 Task: Open Card Employee Grievance Review in Board Brand Identity Guidelines Best Practices to Workspace Accounting Software and add a team member Softage.1@softage.net, a label Orange, a checklist Customer Loyalty, an attachment from your computer, a color Orange and finally, add a card description 'Conduct team training session on active listening' and a comment 'Given the potential impact of this task on our company bottom line, let us ensure that we approach it with a focus on efficiency and cost-effectiveness.'. Add a start date 'Jan 01, 1900' with a due date 'Jan 08, 1900'
Action: Mouse moved to (89, 287)
Screenshot: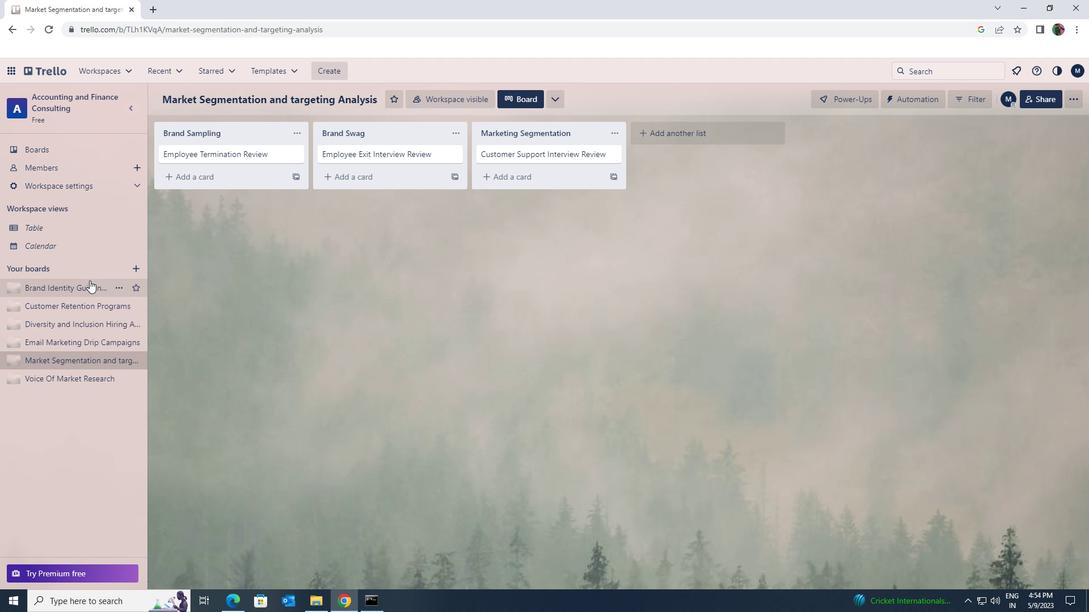 
Action: Mouse pressed left at (89, 287)
Screenshot: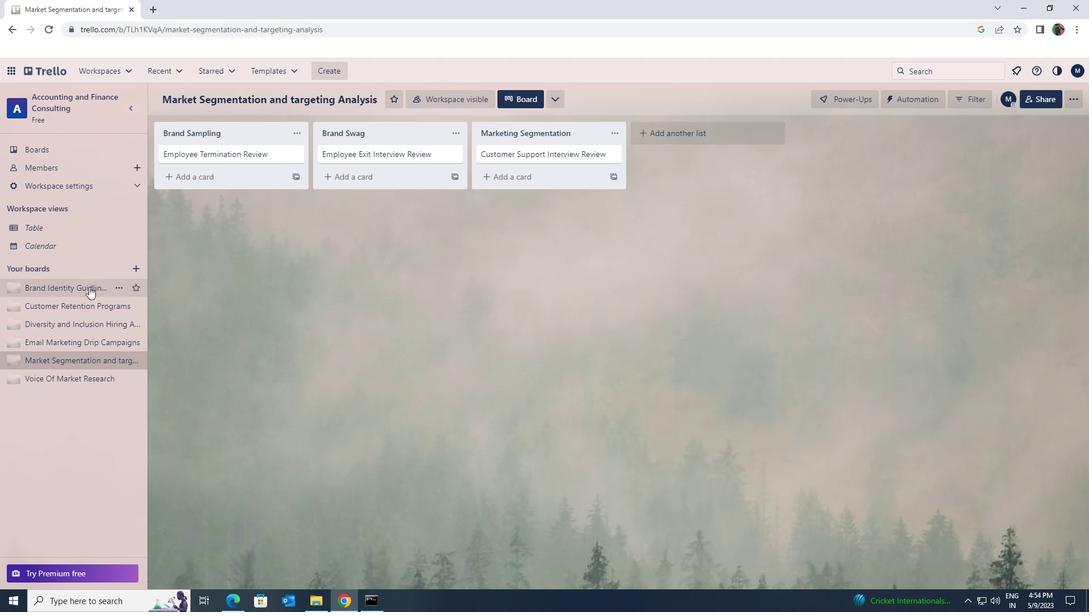 
Action: Mouse moved to (215, 152)
Screenshot: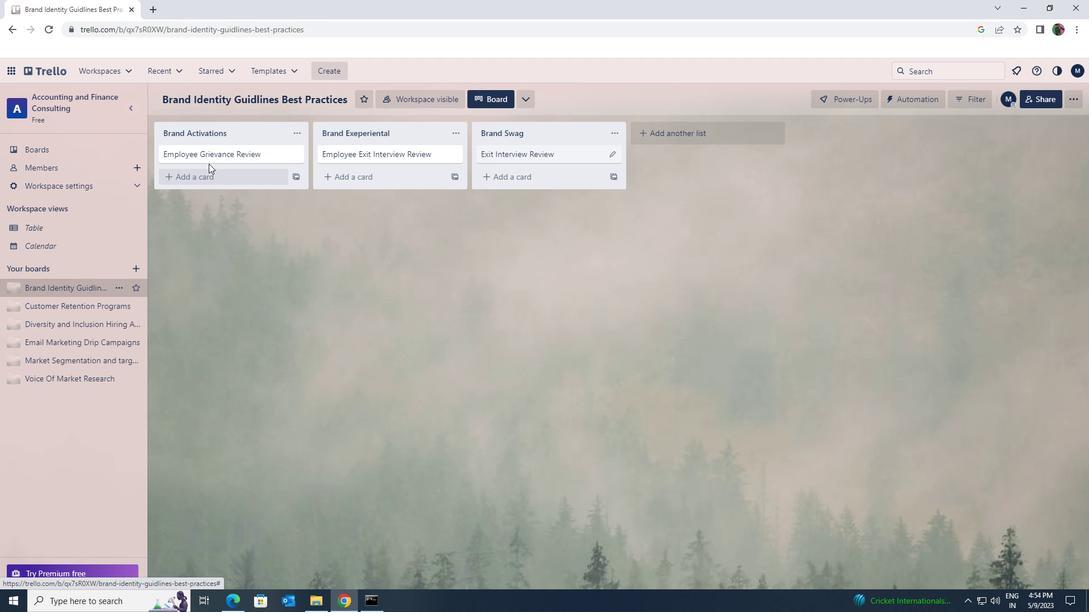 
Action: Mouse pressed left at (215, 152)
Screenshot: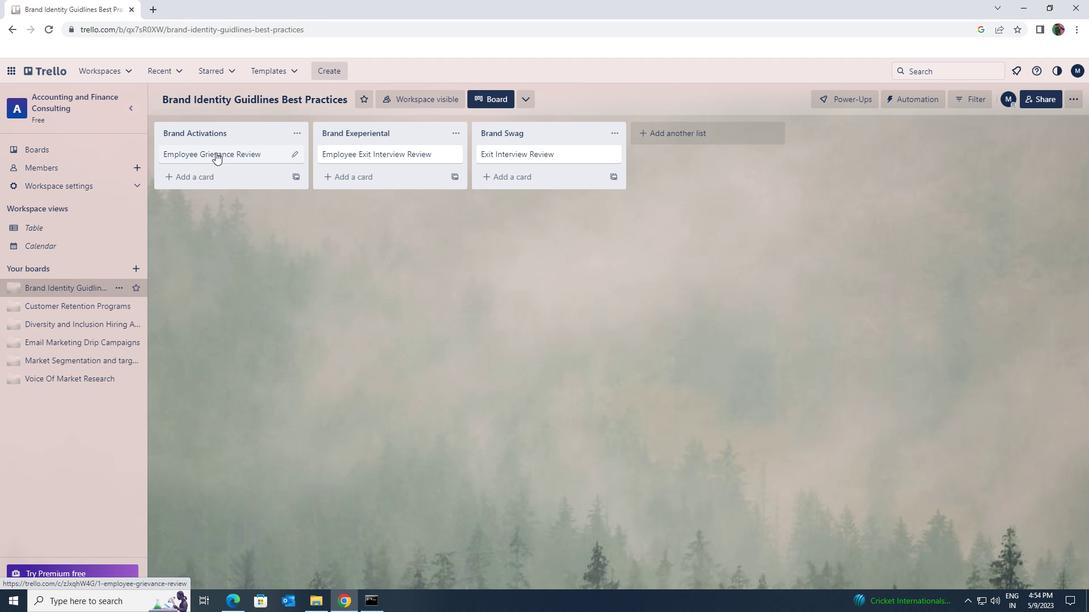 
Action: Mouse moved to (658, 163)
Screenshot: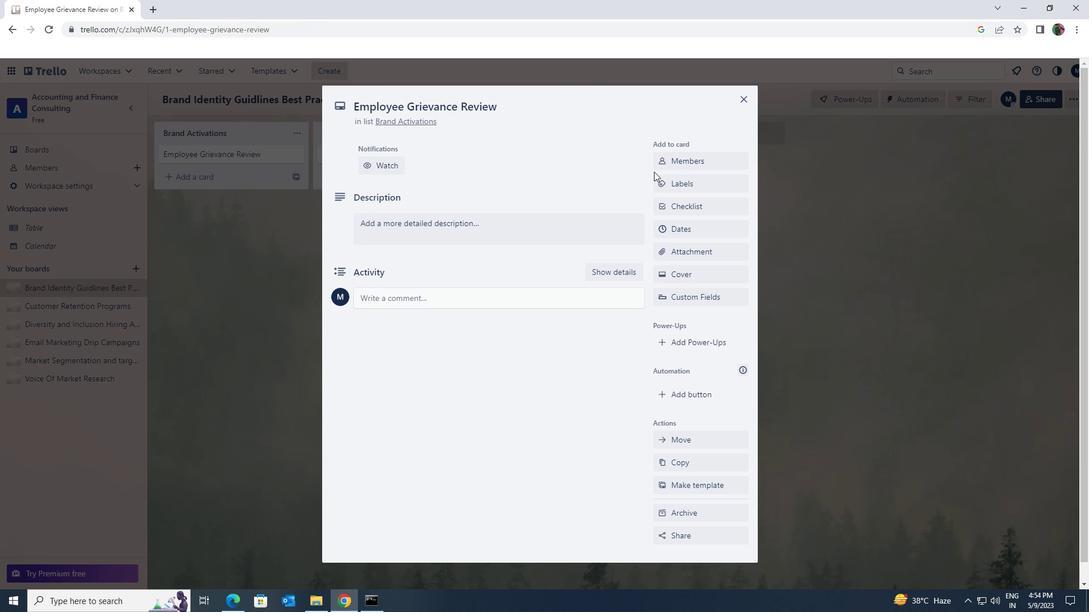 
Action: Mouse pressed left at (658, 163)
Screenshot: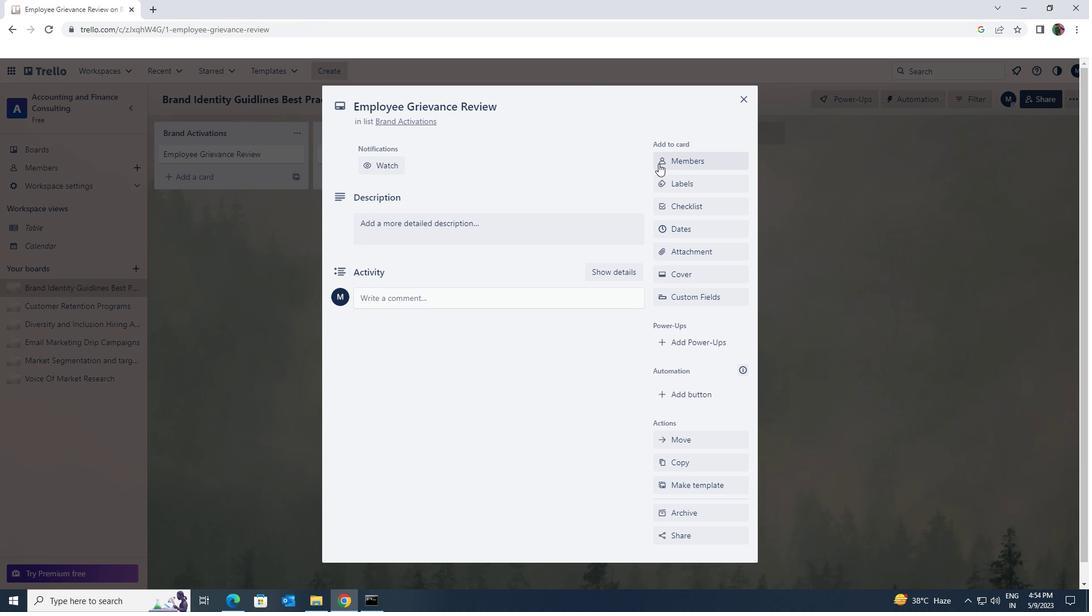 
Action: Mouse moved to (695, 216)
Screenshot: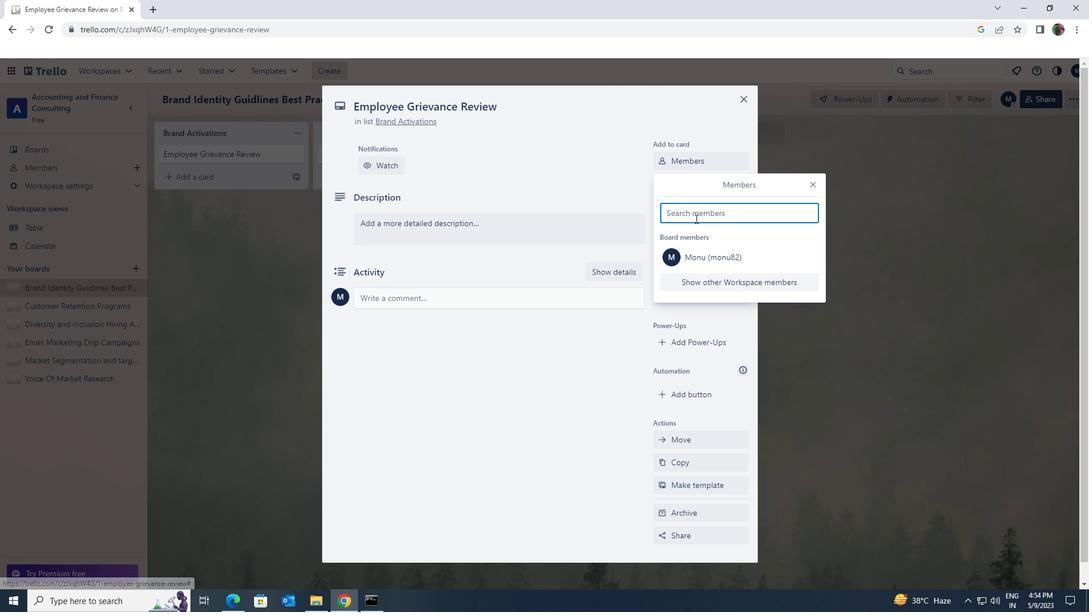 
Action: Mouse pressed left at (695, 216)
Screenshot: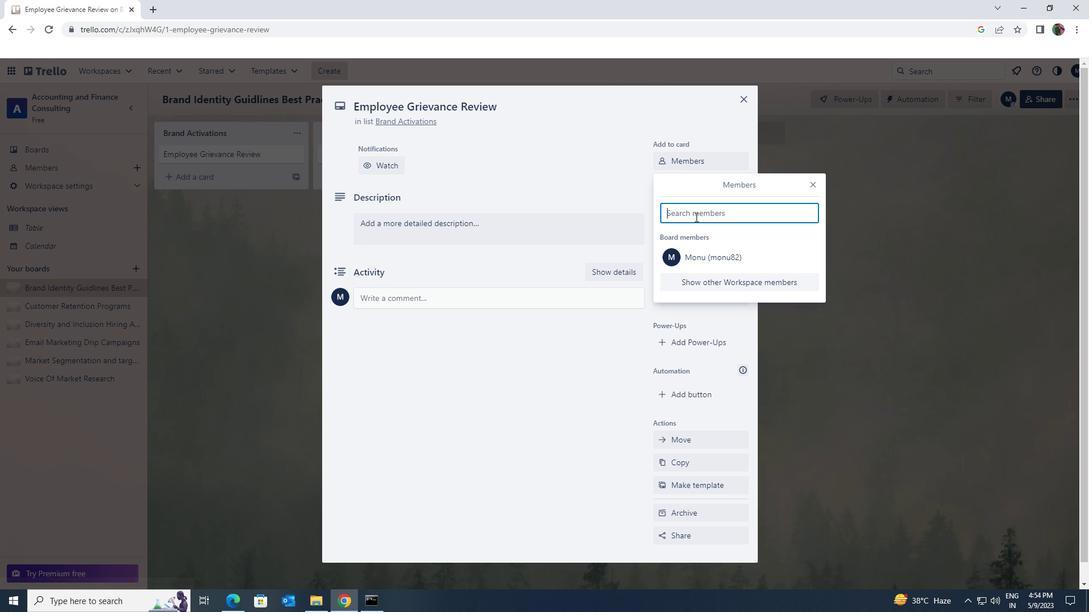 
Action: Key pressed <Key.shift>SOFTAGE.1<Key.shift>@<Key.shift>SOFTAGE.NET
Screenshot: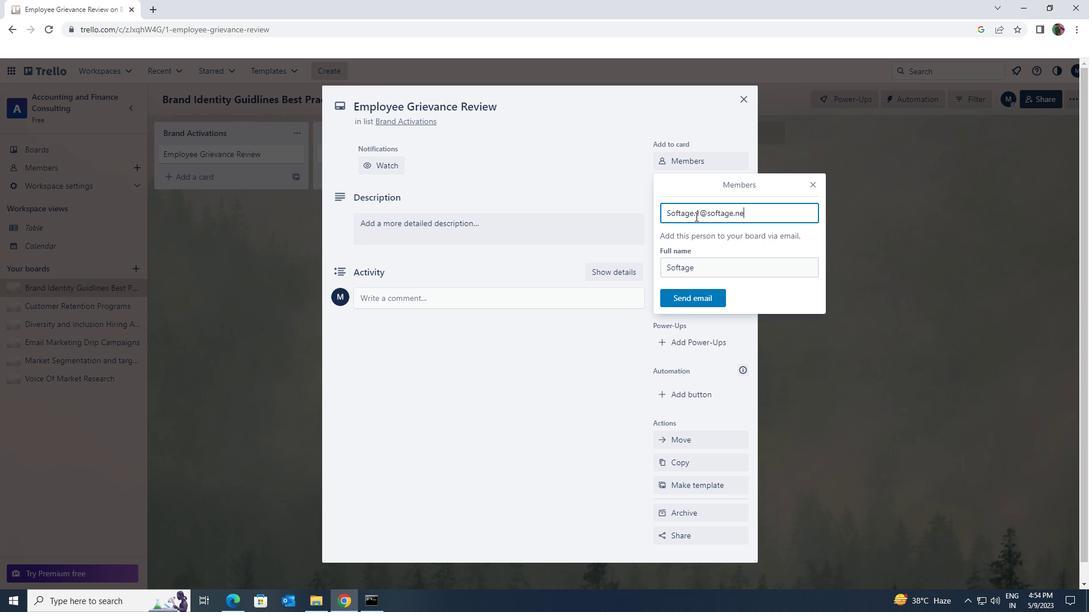 
Action: Mouse moved to (702, 298)
Screenshot: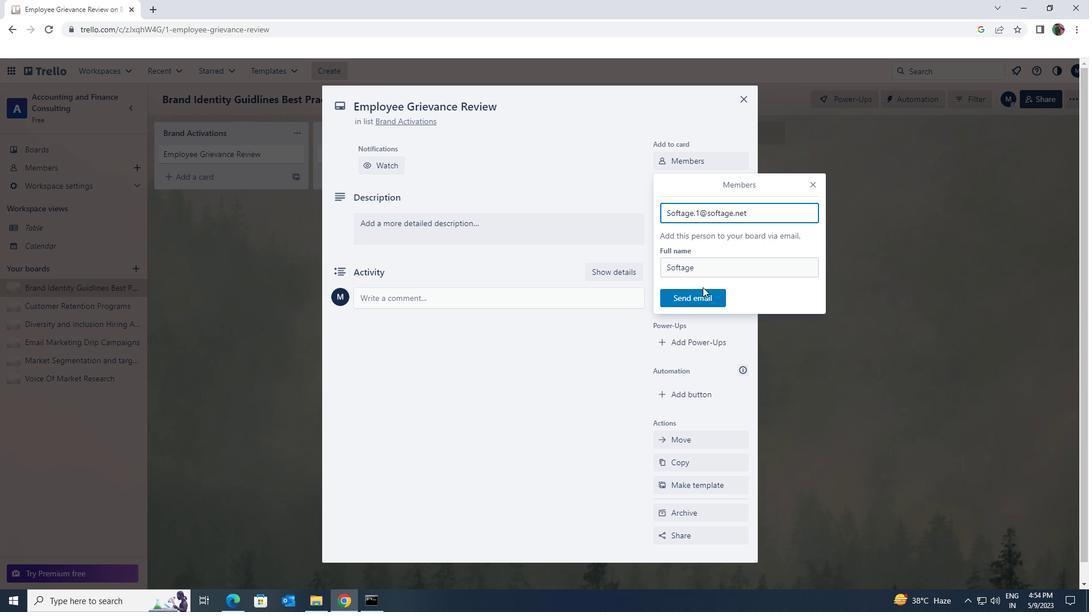 
Action: Mouse pressed left at (702, 298)
Screenshot: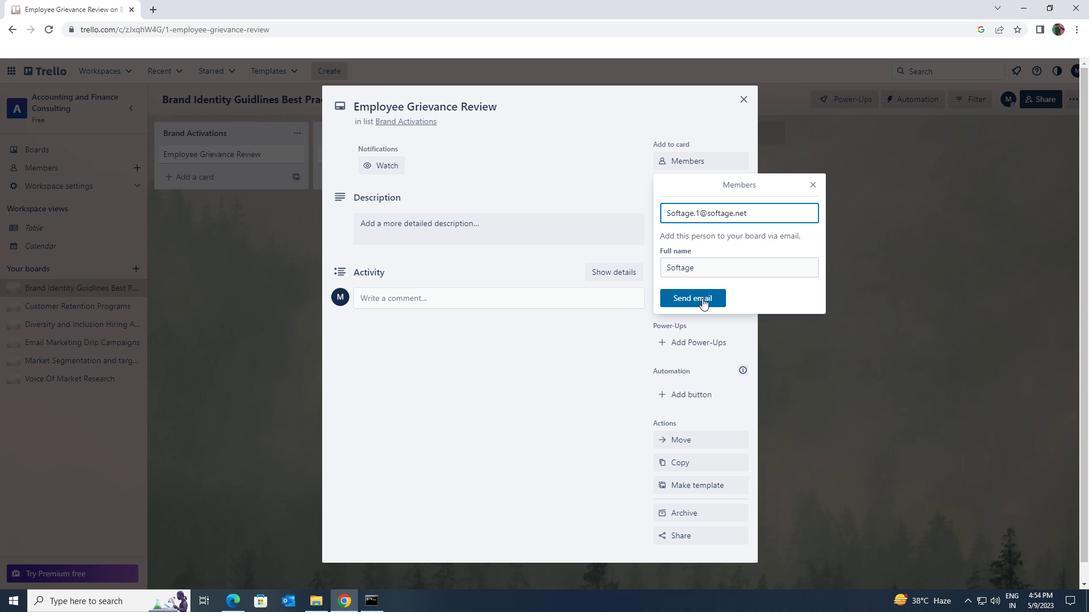 
Action: Mouse moved to (692, 225)
Screenshot: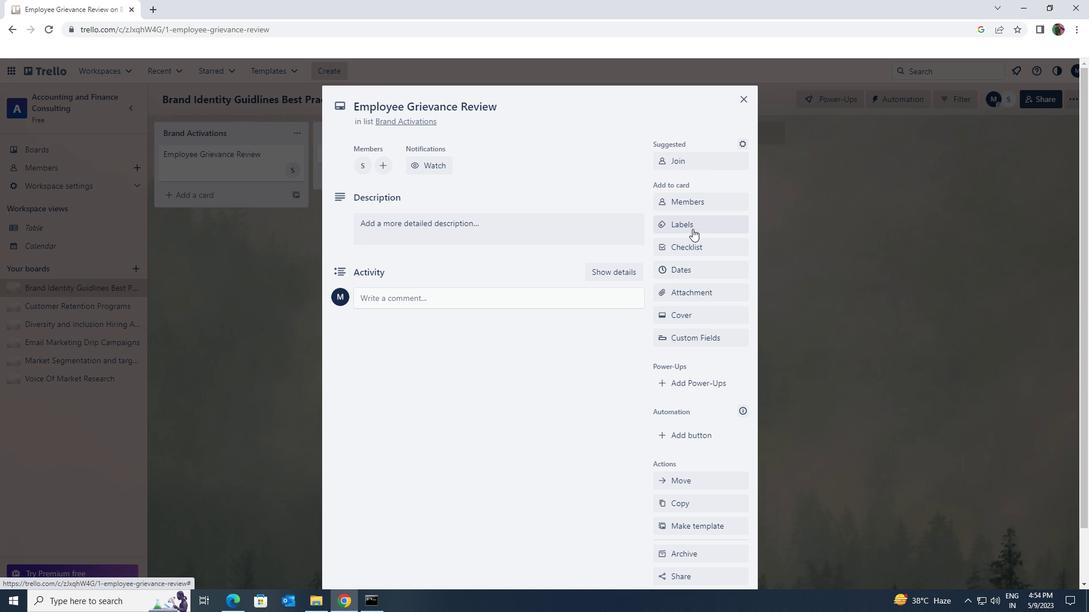 
Action: Mouse pressed left at (692, 225)
Screenshot: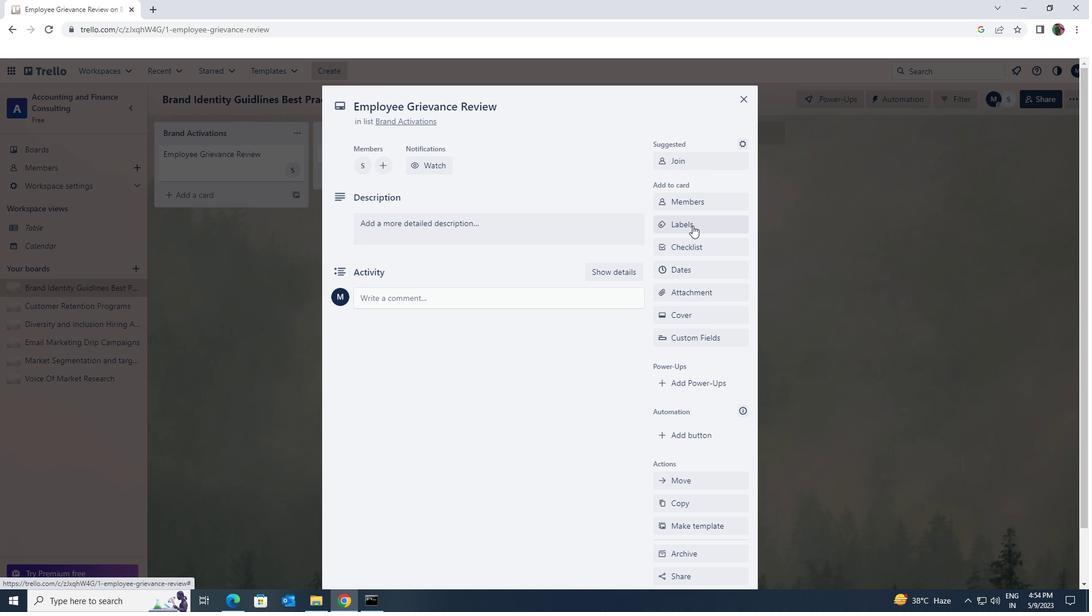 
Action: Mouse moved to (722, 444)
Screenshot: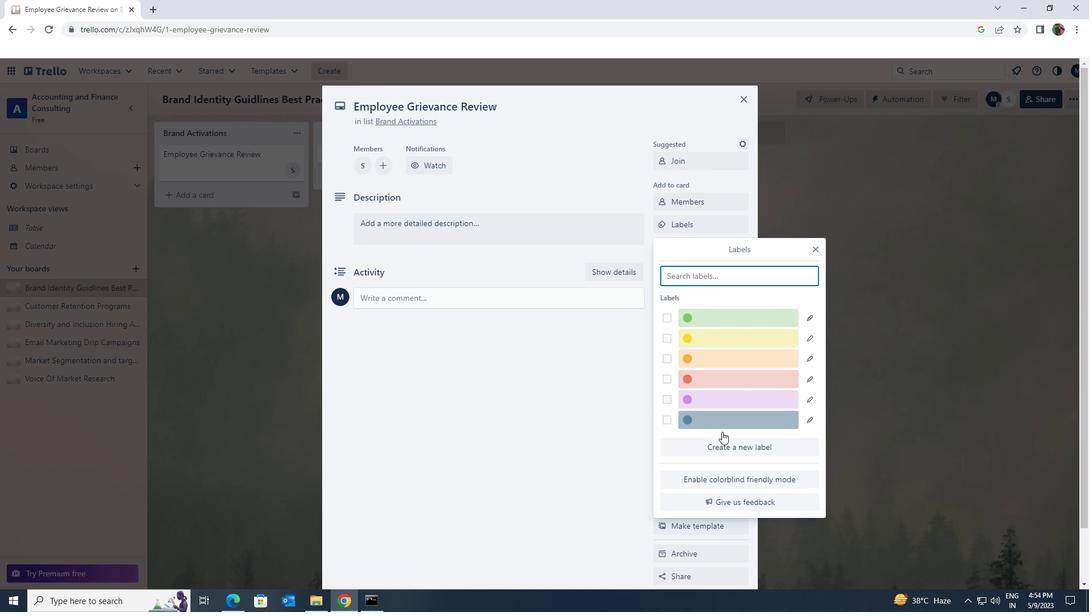 
Action: Mouse pressed left at (722, 444)
Screenshot: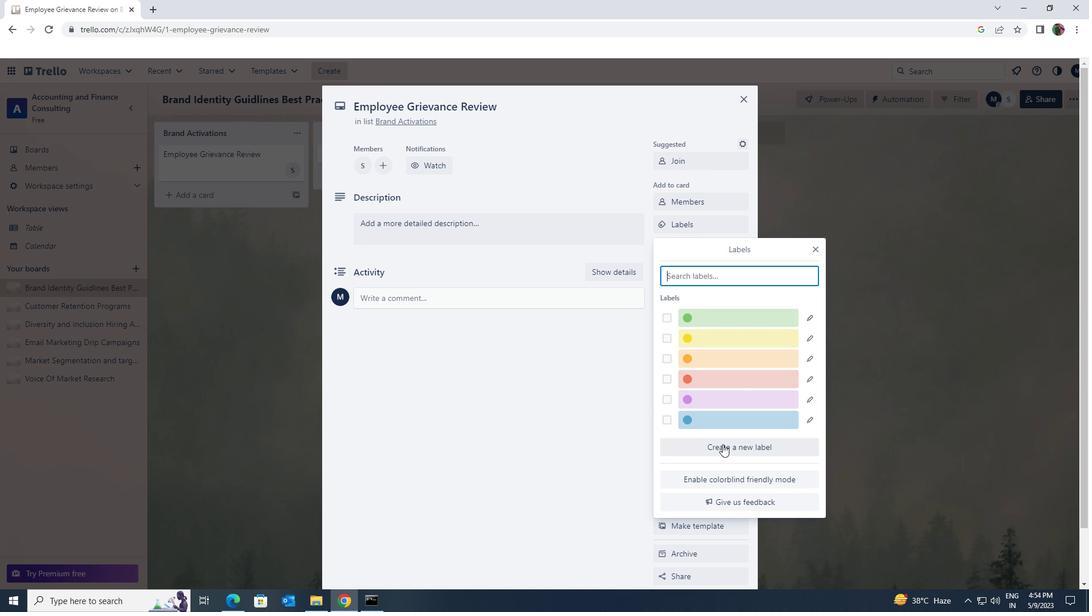 
Action: Mouse moved to (738, 413)
Screenshot: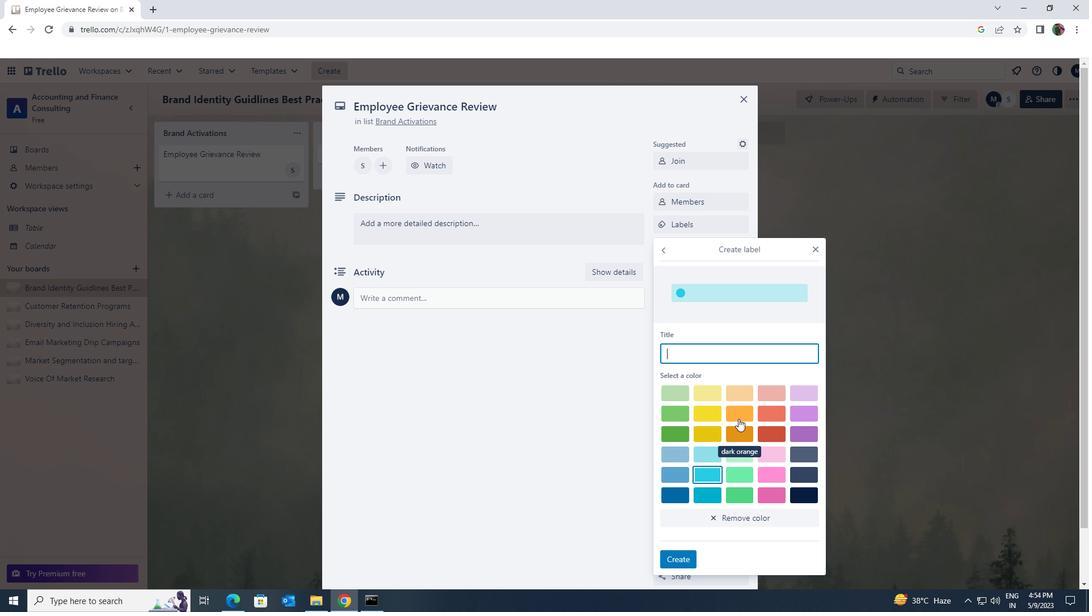 
Action: Mouse pressed left at (738, 413)
Screenshot: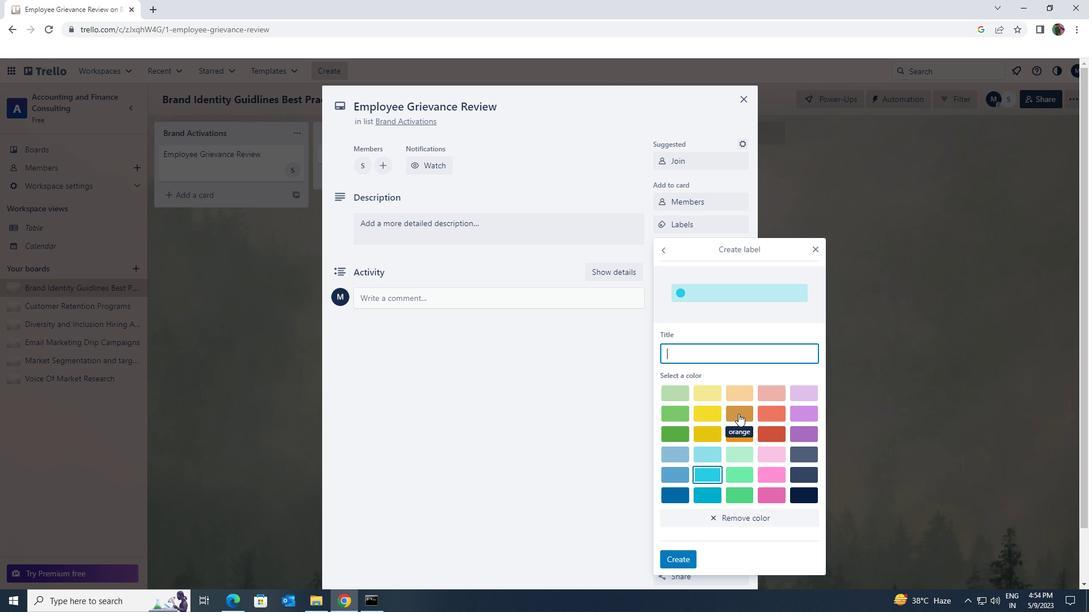 
Action: Mouse moved to (687, 556)
Screenshot: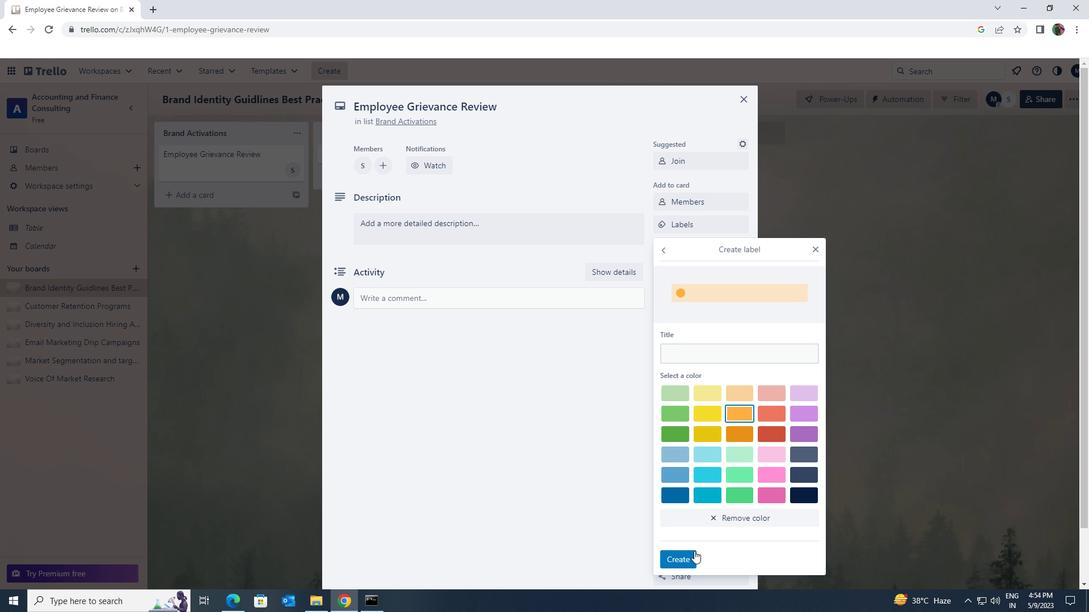 
Action: Mouse pressed left at (687, 556)
Screenshot: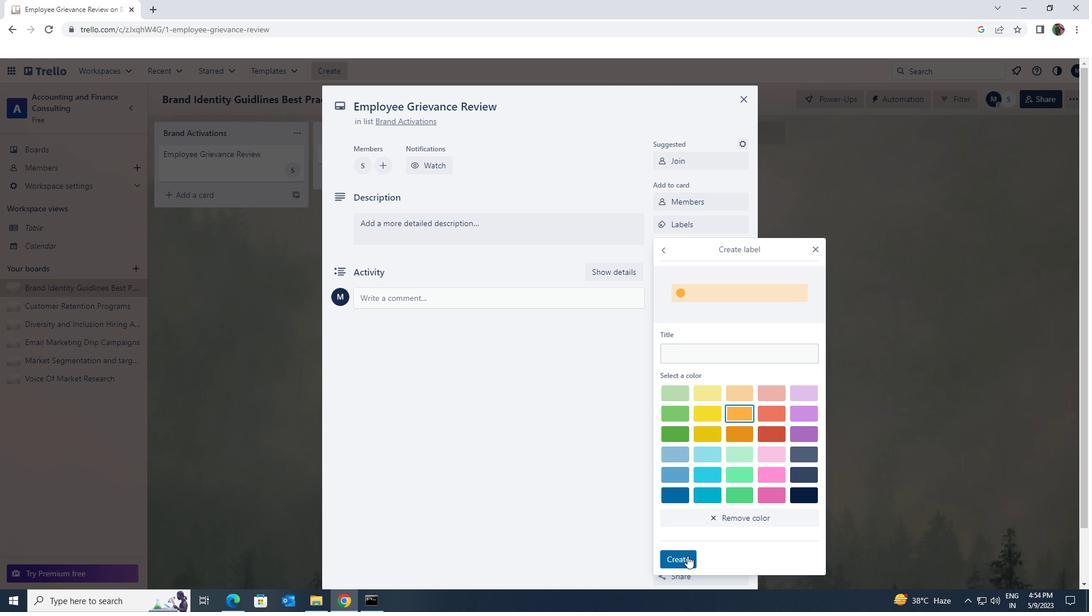 
Action: Mouse moved to (813, 249)
Screenshot: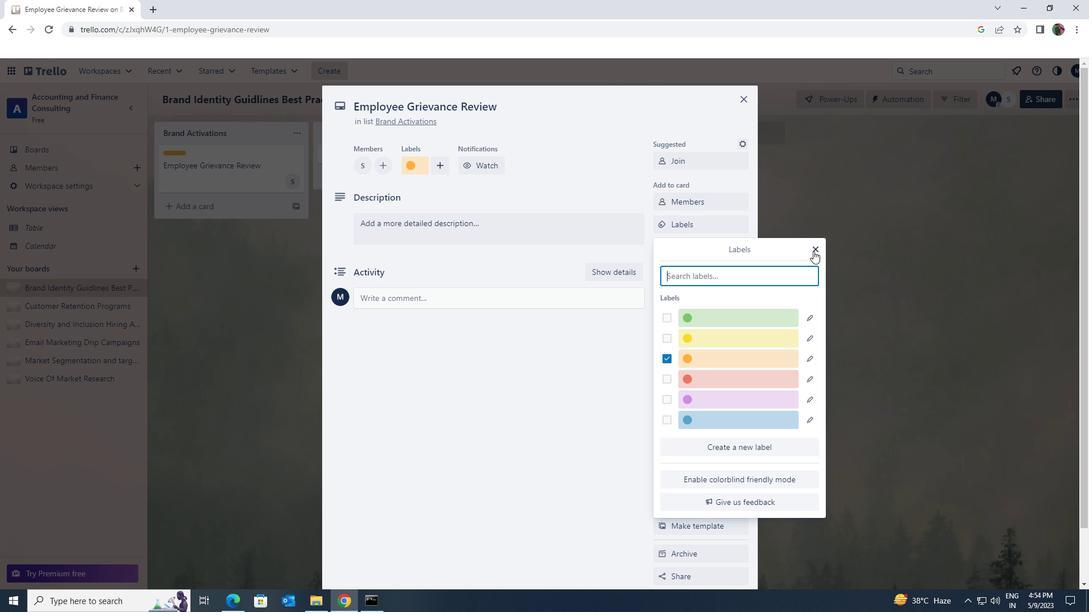 
Action: Mouse pressed left at (813, 249)
Screenshot: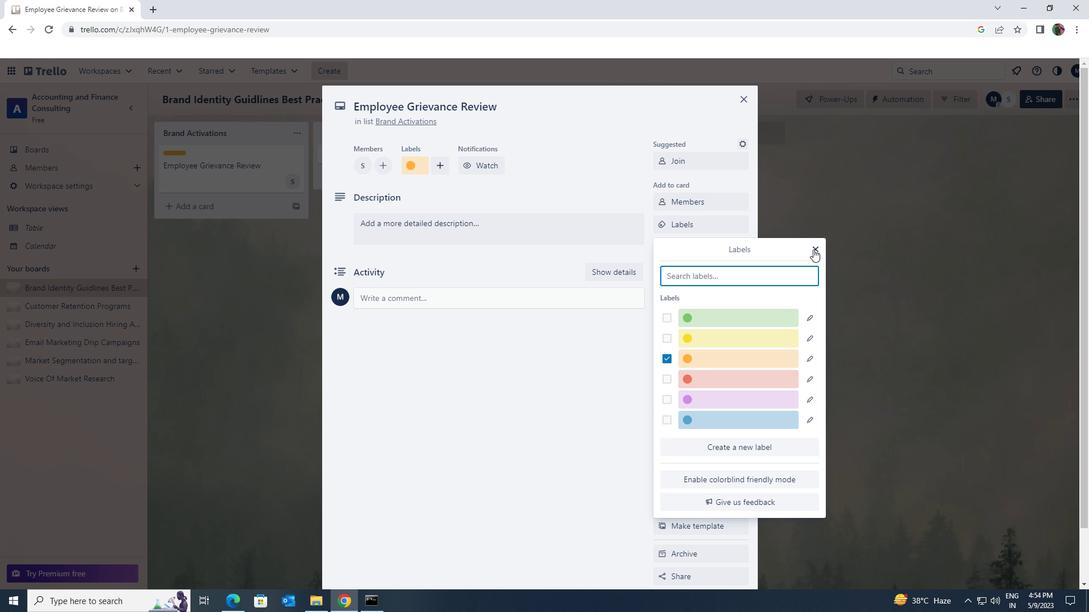 
Action: Mouse moved to (711, 247)
Screenshot: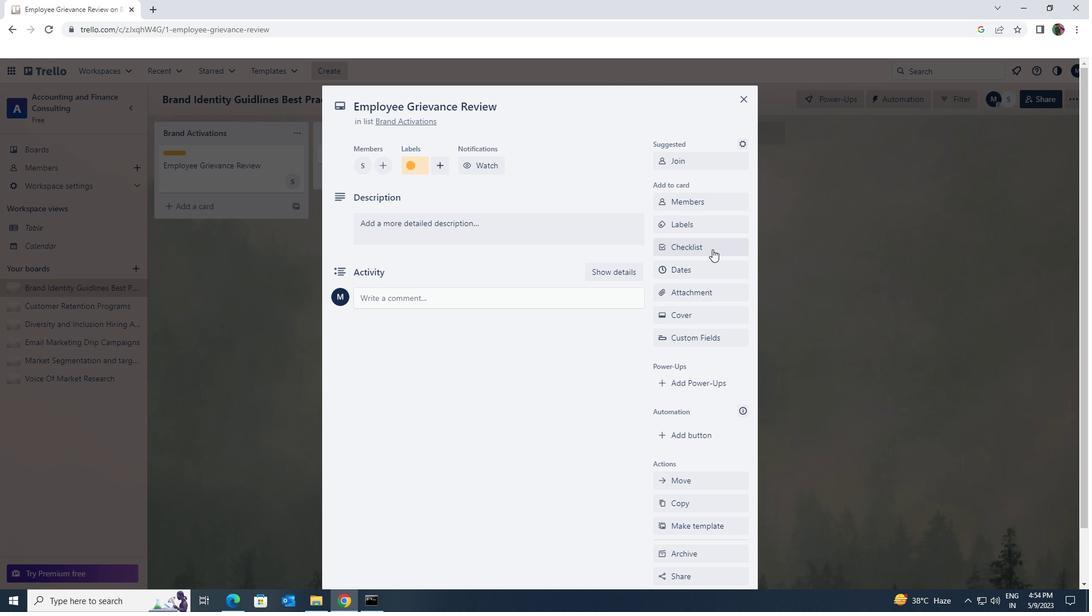 
Action: Mouse pressed left at (711, 247)
Screenshot: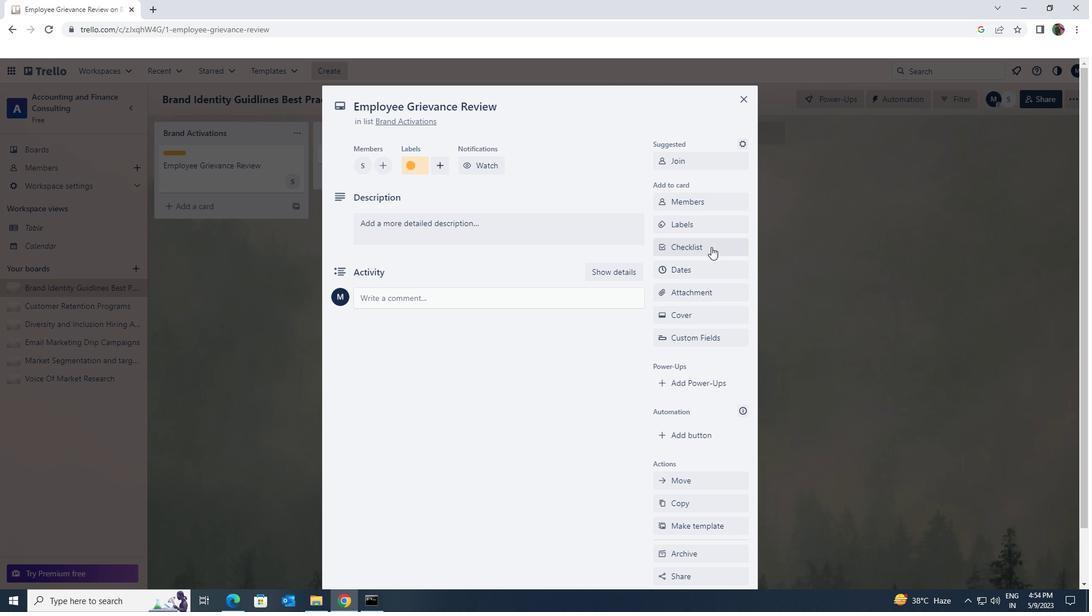 
Action: Key pressed <Key.shift><Key.shift><Key.shift><Key.shift><Key.shift><Key.shift><Key.shift><Key.shift><Key.shift><Key.shift>CUSTOMER<Key.space><Key.shift>LOYALITY
Screenshot: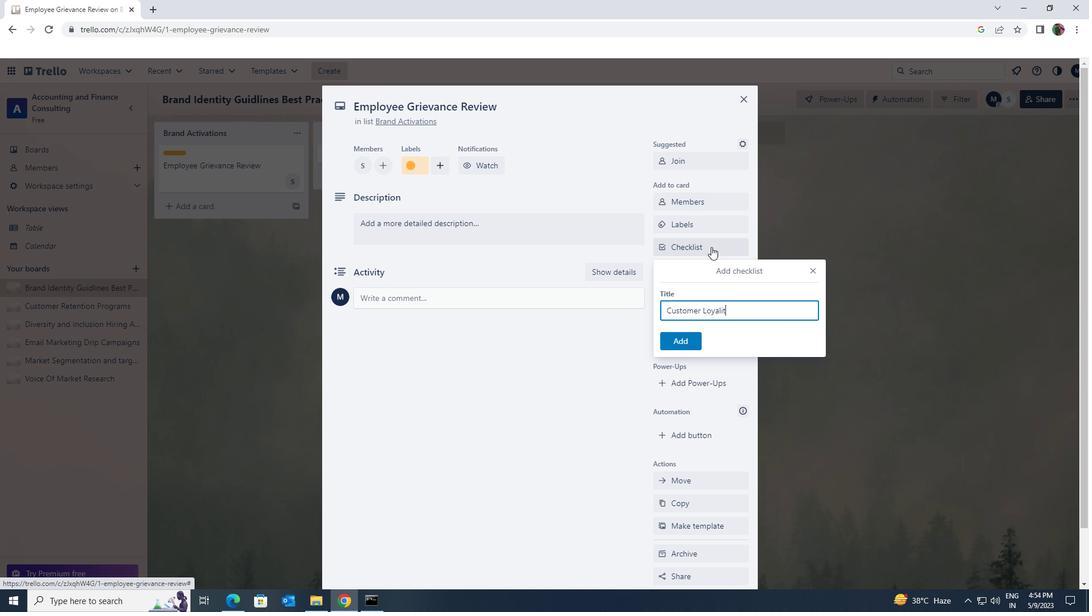 
Action: Mouse moved to (688, 342)
Screenshot: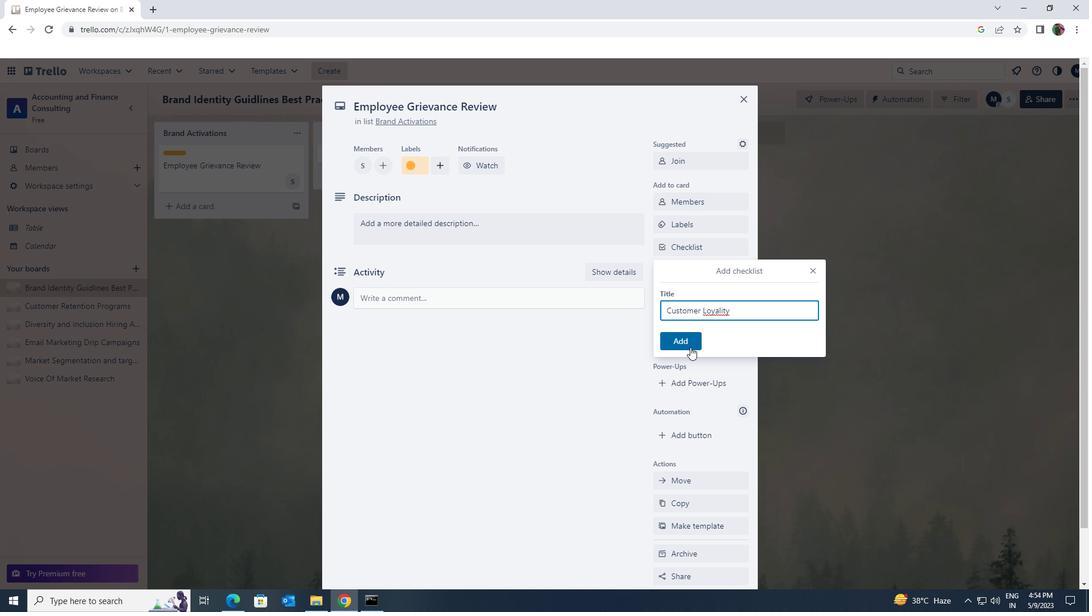 
Action: Mouse pressed left at (688, 342)
Screenshot: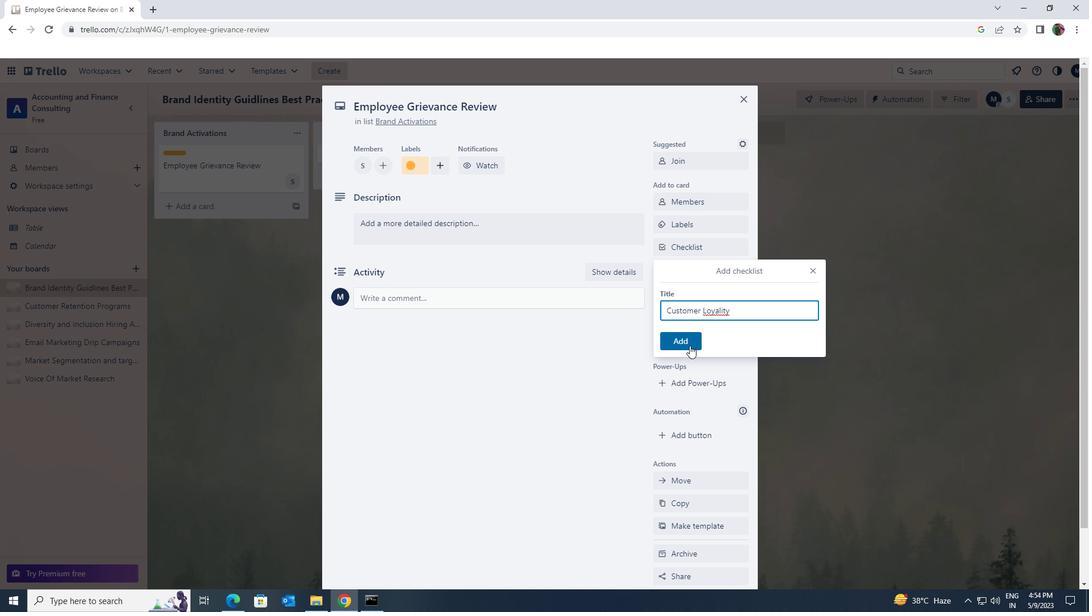 
Action: Mouse moved to (695, 295)
Screenshot: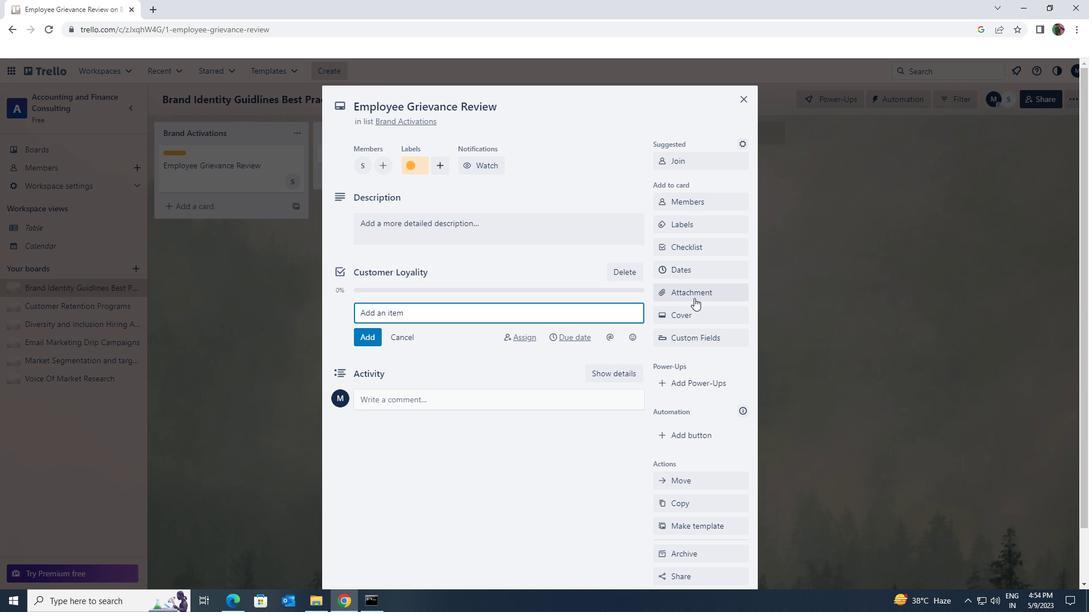 
Action: Mouse pressed left at (695, 295)
Screenshot: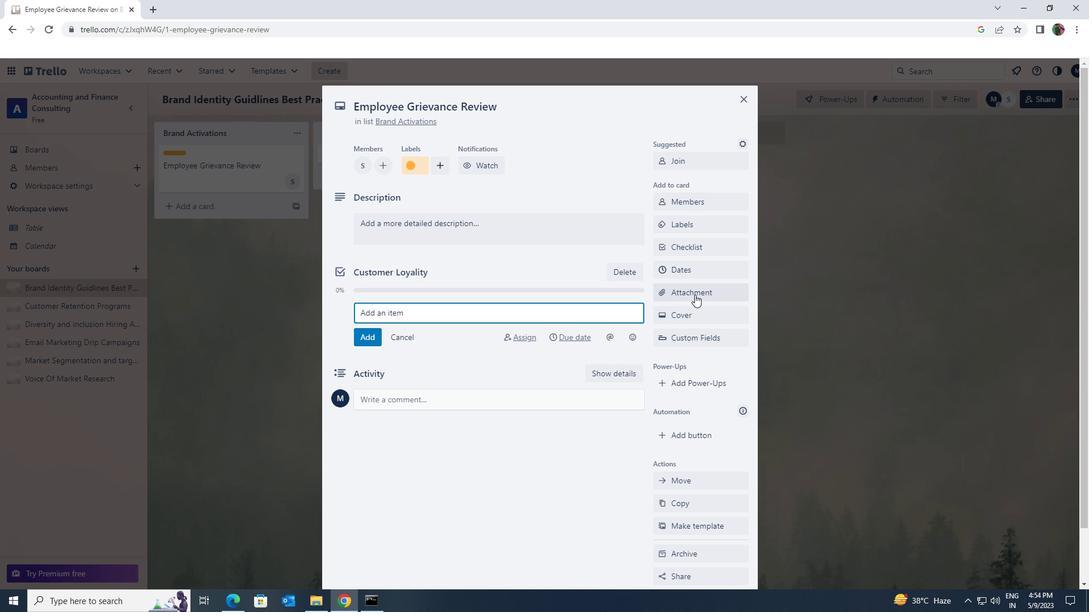 
Action: Mouse moved to (689, 333)
Screenshot: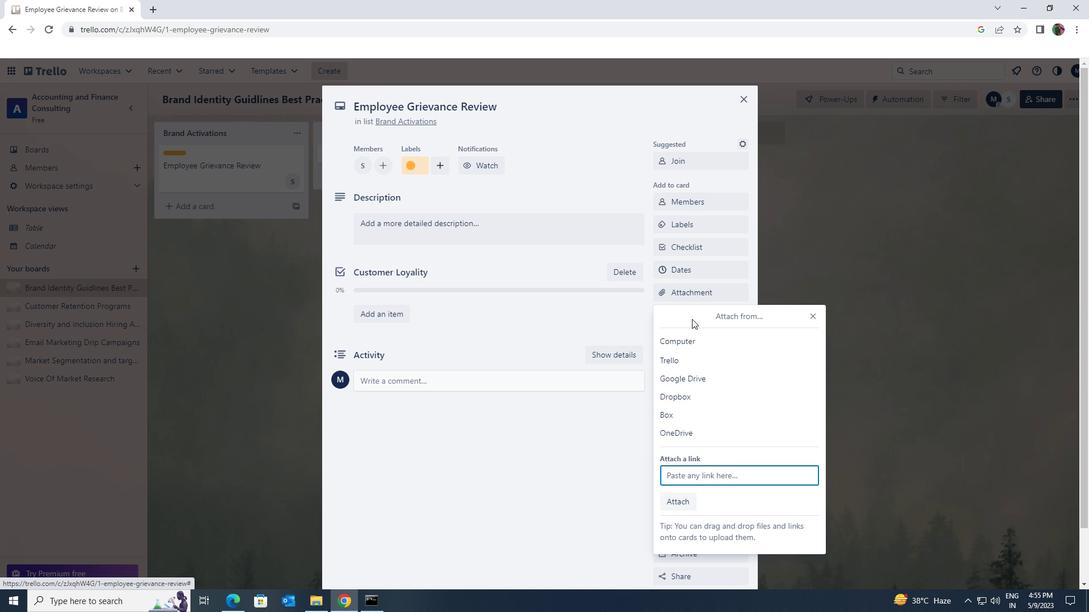 
Action: Mouse pressed left at (689, 333)
Screenshot: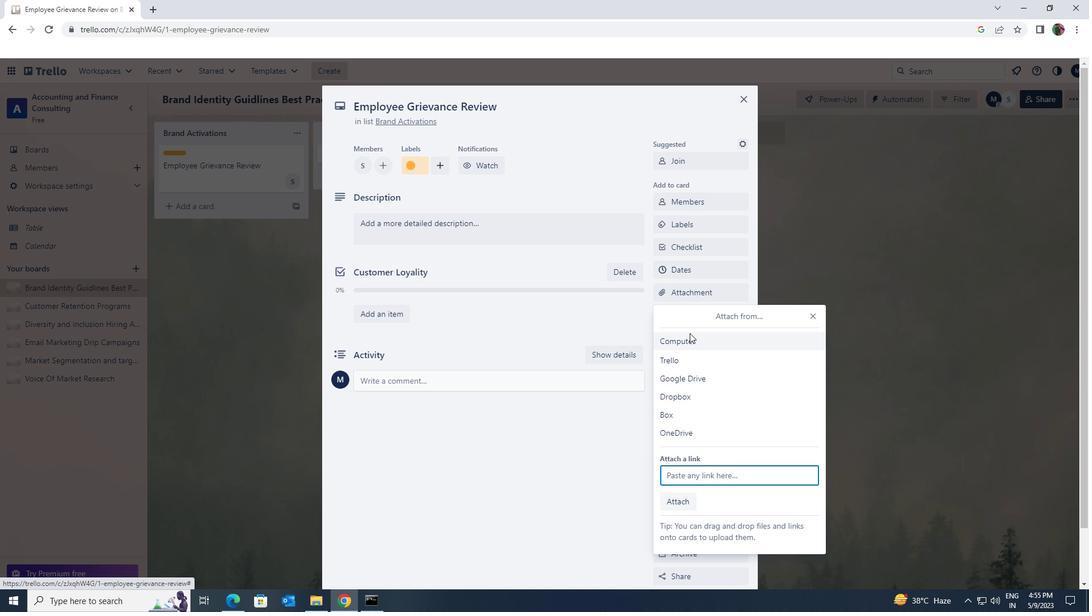 
Action: Mouse moved to (135, 111)
Screenshot: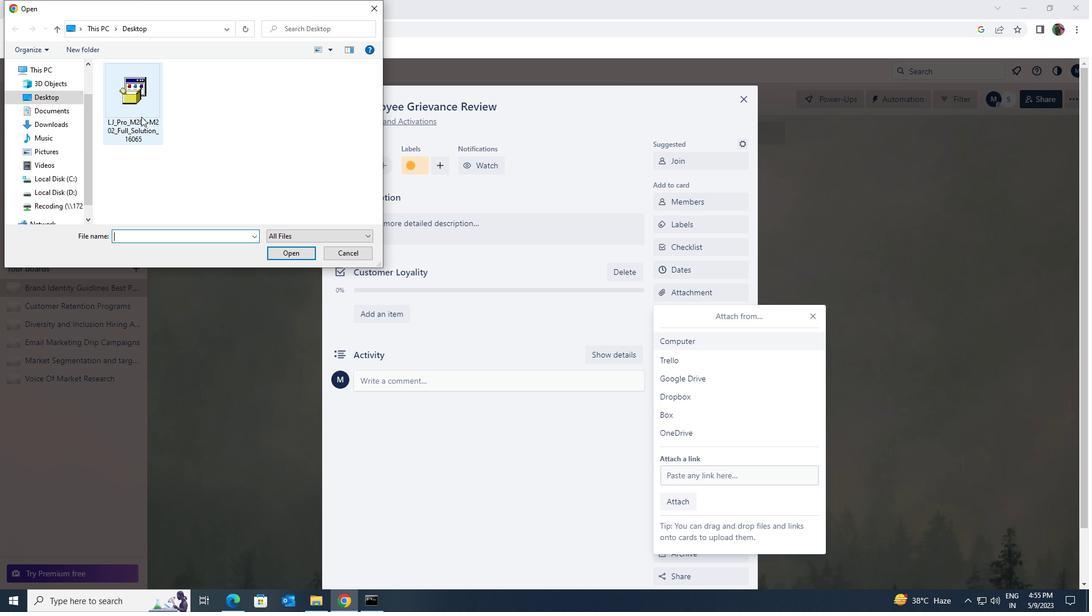 
Action: Mouse pressed left at (135, 111)
Screenshot: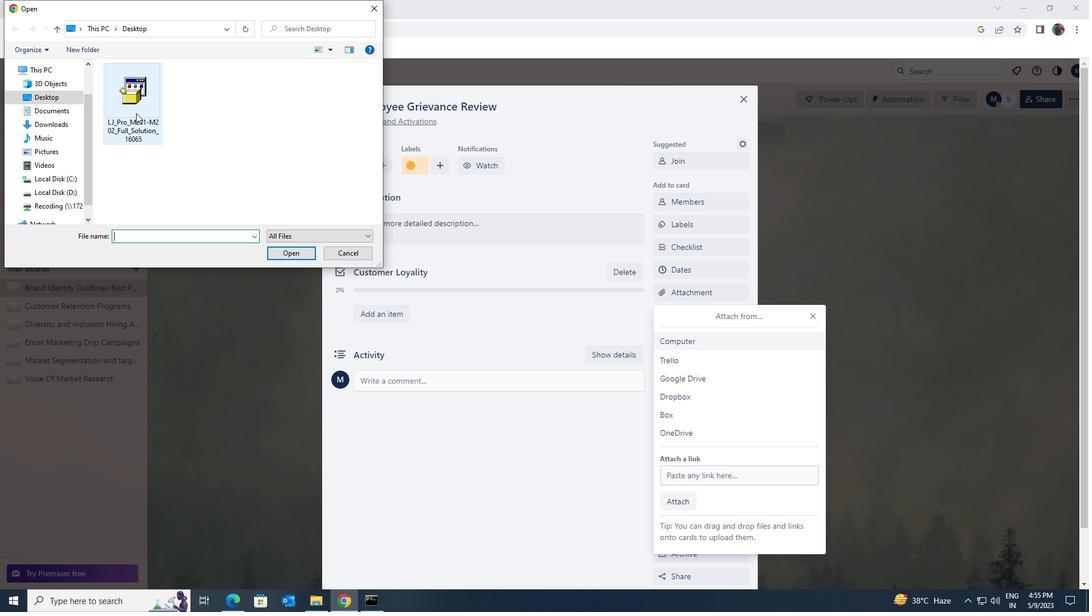 
Action: Mouse moved to (293, 251)
Screenshot: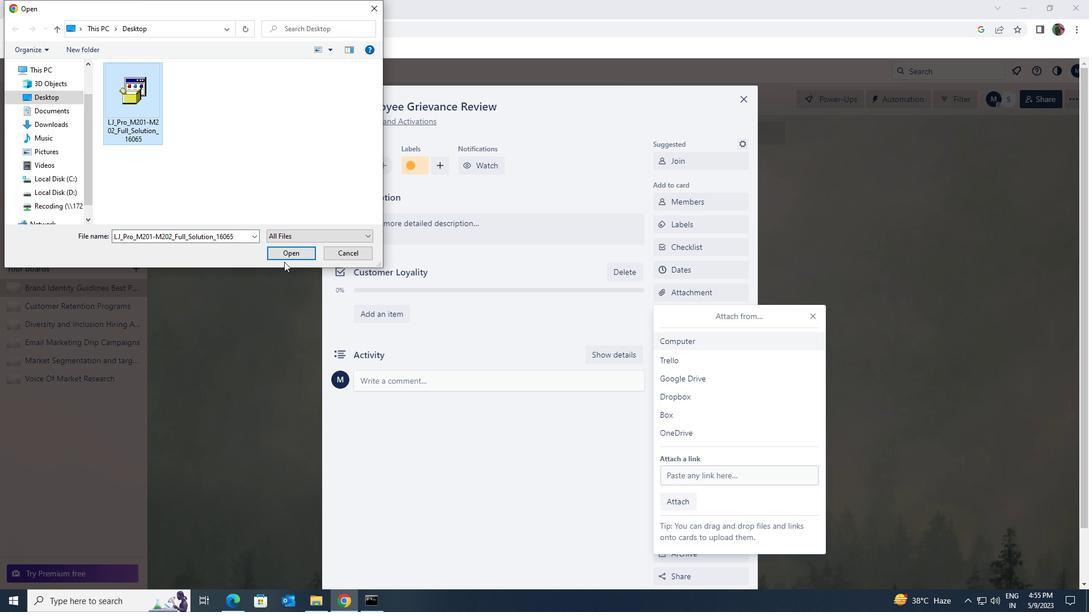 
Action: Mouse pressed left at (293, 251)
Screenshot: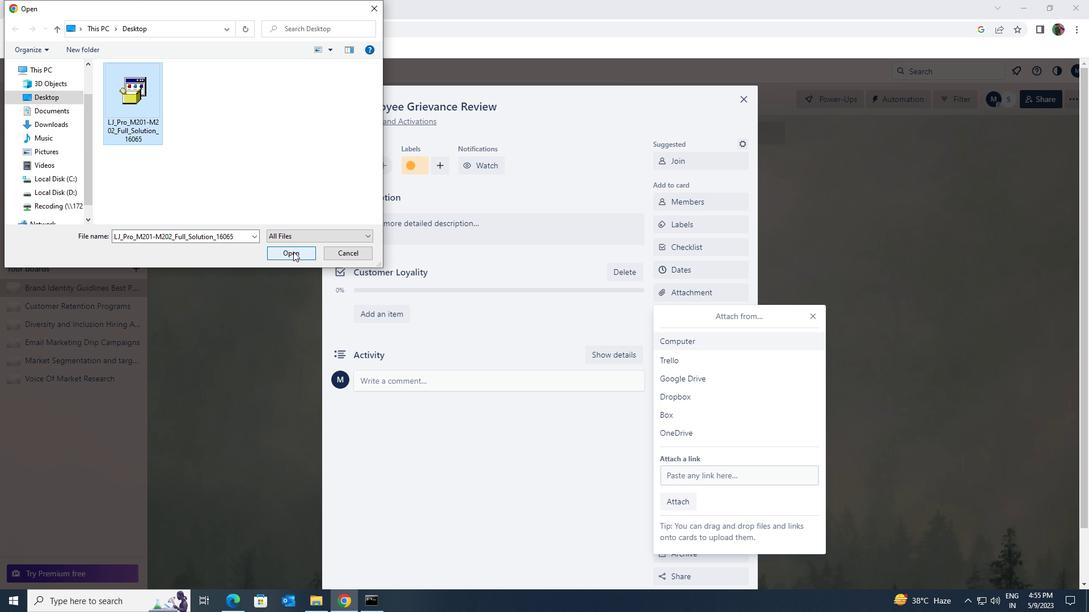 
Action: Mouse moved to (819, 273)
Screenshot: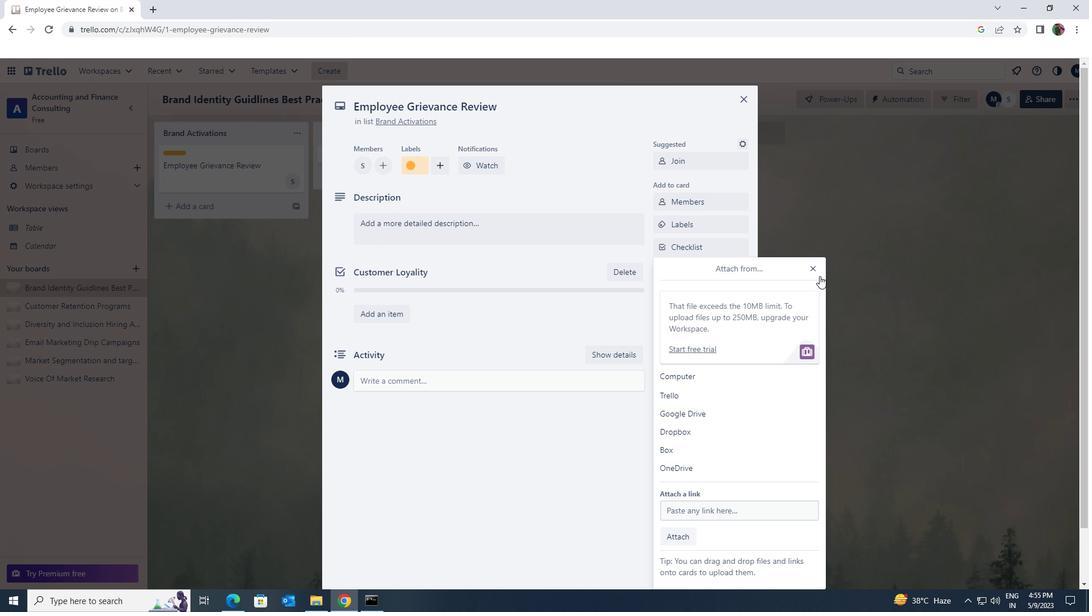 
Action: Mouse pressed left at (819, 273)
Screenshot: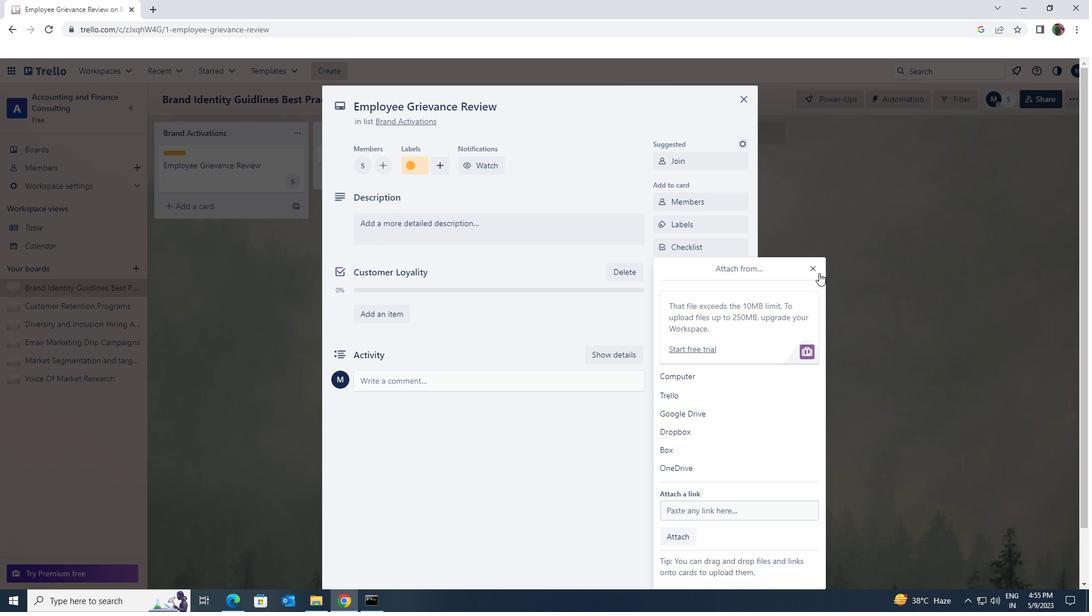 
Action: Mouse moved to (589, 234)
Screenshot: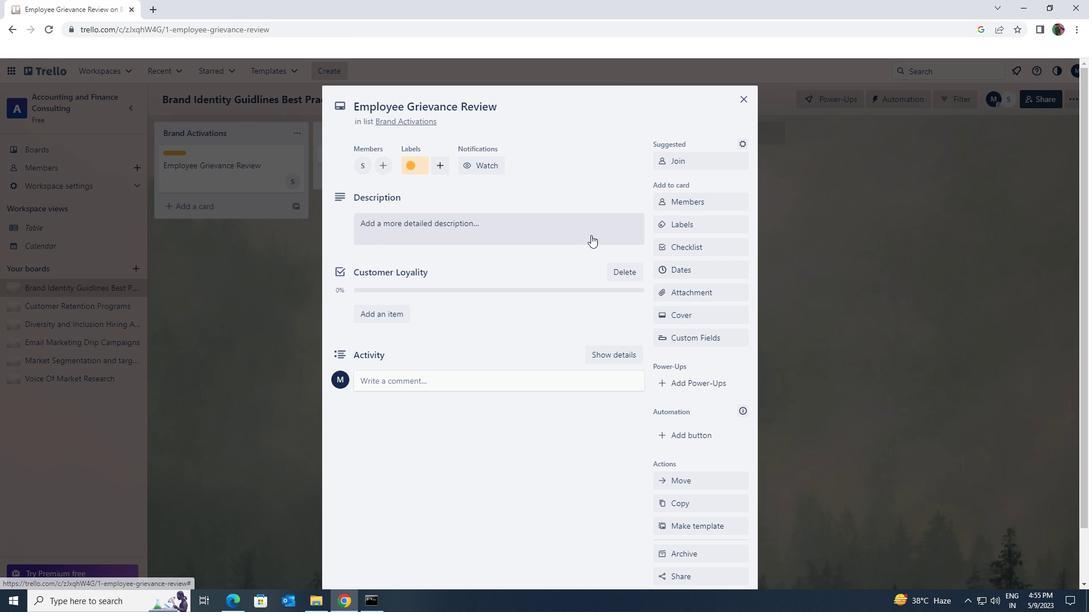 
Action: Mouse pressed left at (589, 234)
Screenshot: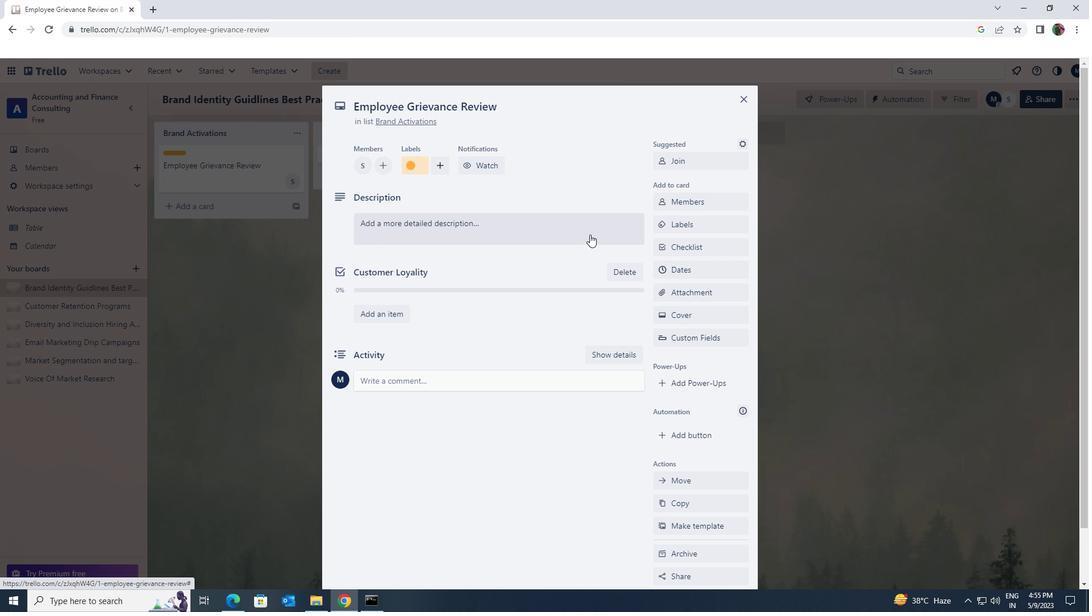 
Action: Key pressed <Key.shift><Key.shift><Key.shift><Key.shift><Key.shift><Key.shift><Key.shift><Key.shift><Key.shift><Key.shift><Key.shift><Key.shift><Key.shift><Key.shift><Key.shift><Key.shift><Key.shift><Key.shift><Key.shift><Key.shift><Key.shift><Key.shift><Key.shift><Key.shift><Key.shift><Key.shift><Key.shift><Key.shift><Key.shift><Key.shift><Key.shift><Key.shift><Key.shift>CONDUCT<Key.space><Key.shift>TEAM<Key.space><Key.shift>TRAINING<Key.space><Key.shift>SESSION<Key.space>ON<Key.space>ACTIVE<Key.space>LISTENING<Key.space>AND<Key.space>
Screenshot: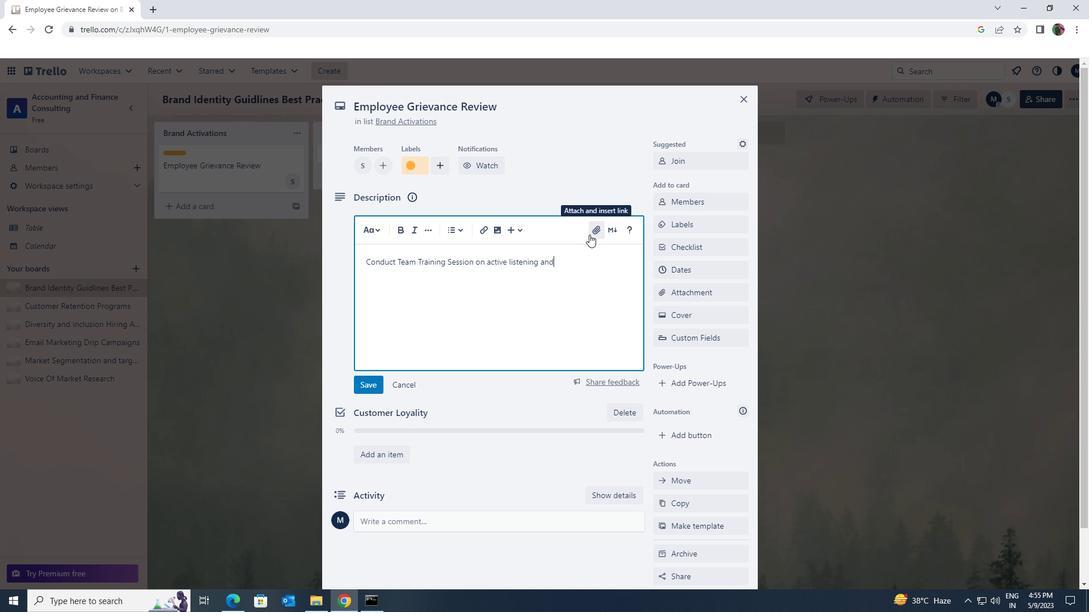 
Action: Mouse moved to (374, 384)
Screenshot: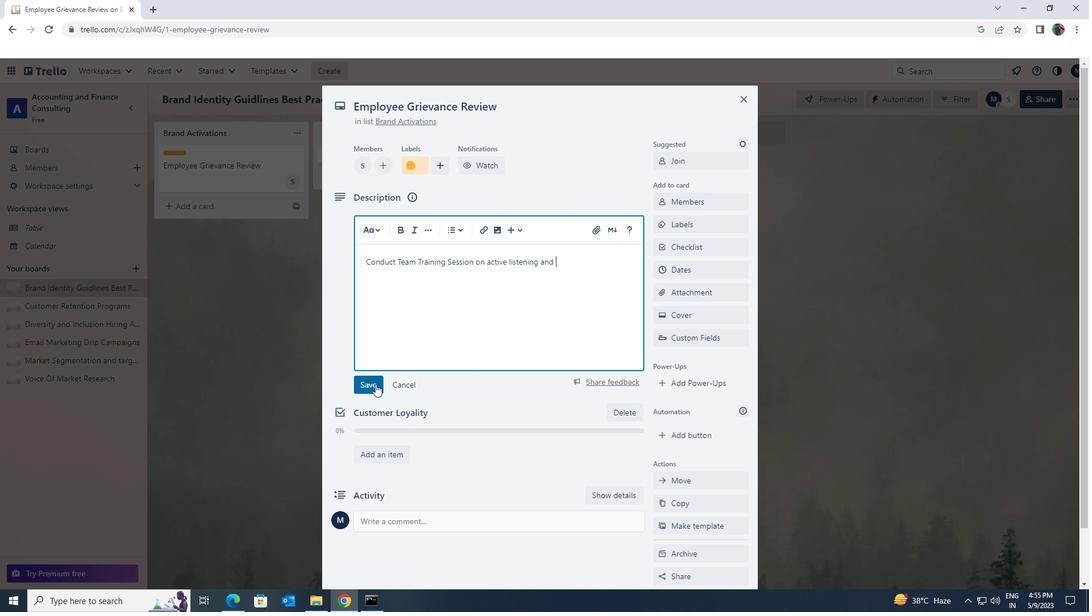 
Action: Mouse pressed left at (374, 384)
Screenshot: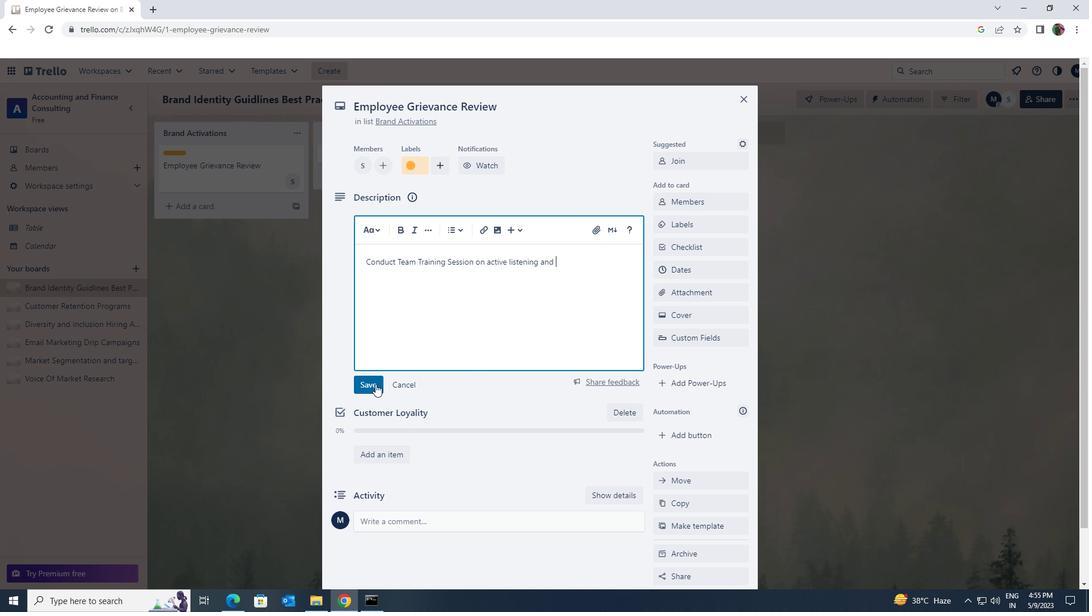 
Action: Mouse moved to (464, 356)
Screenshot: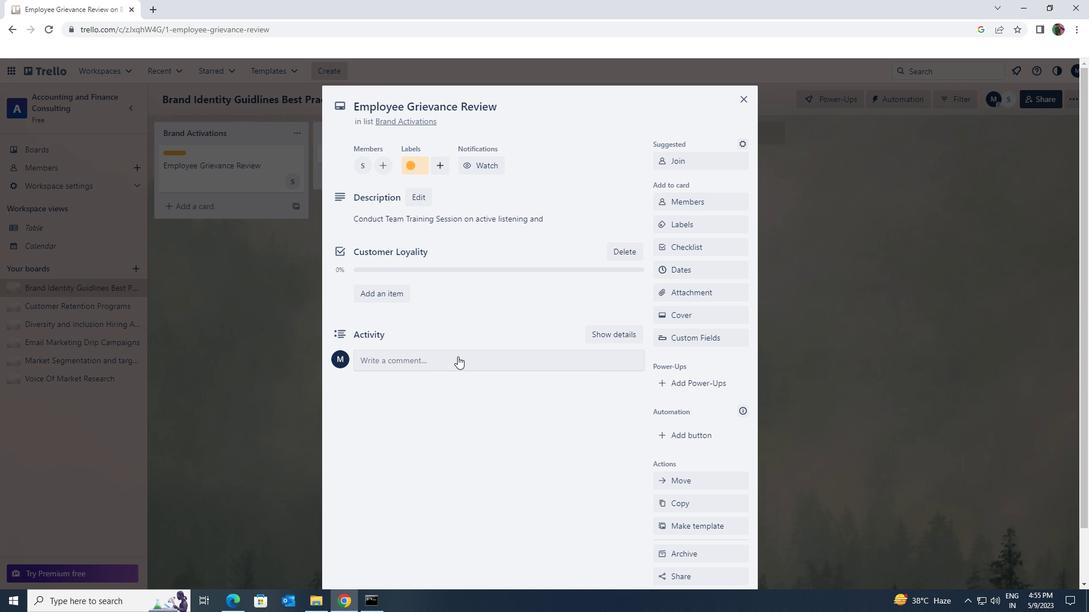 
Action: Mouse scrolled (464, 355) with delta (0, 0)
Screenshot: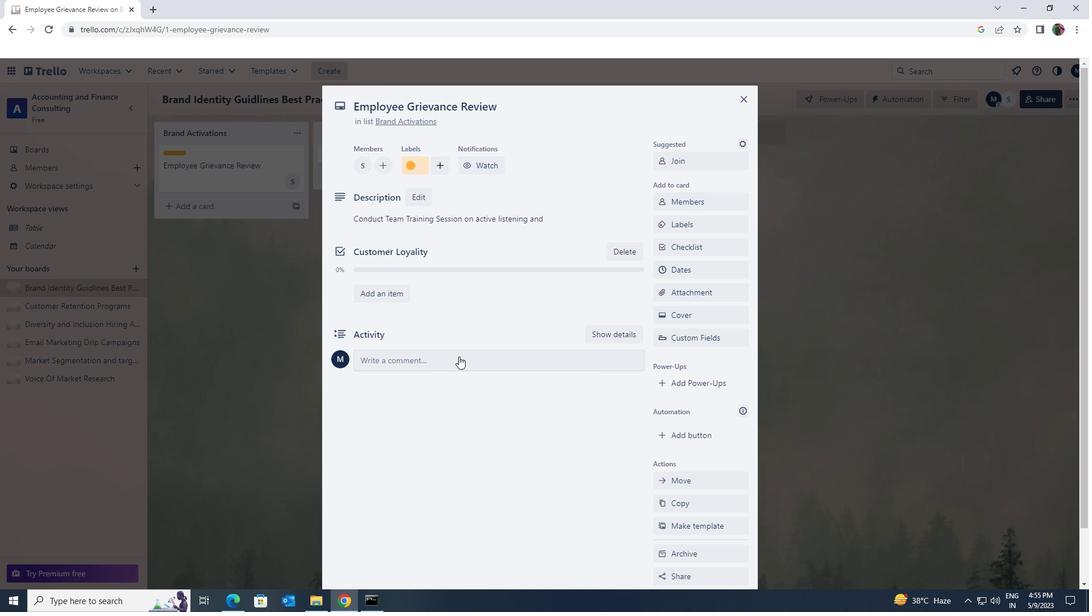 
Action: Mouse scrolled (464, 355) with delta (0, 0)
Screenshot: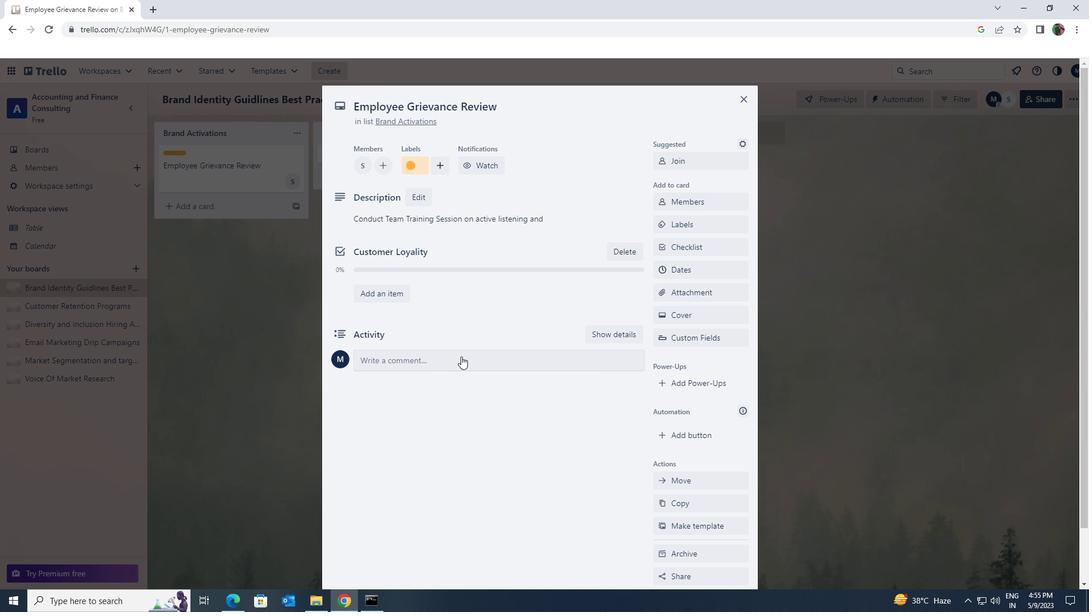 
Action: Mouse scrolled (464, 355) with delta (0, 0)
Screenshot: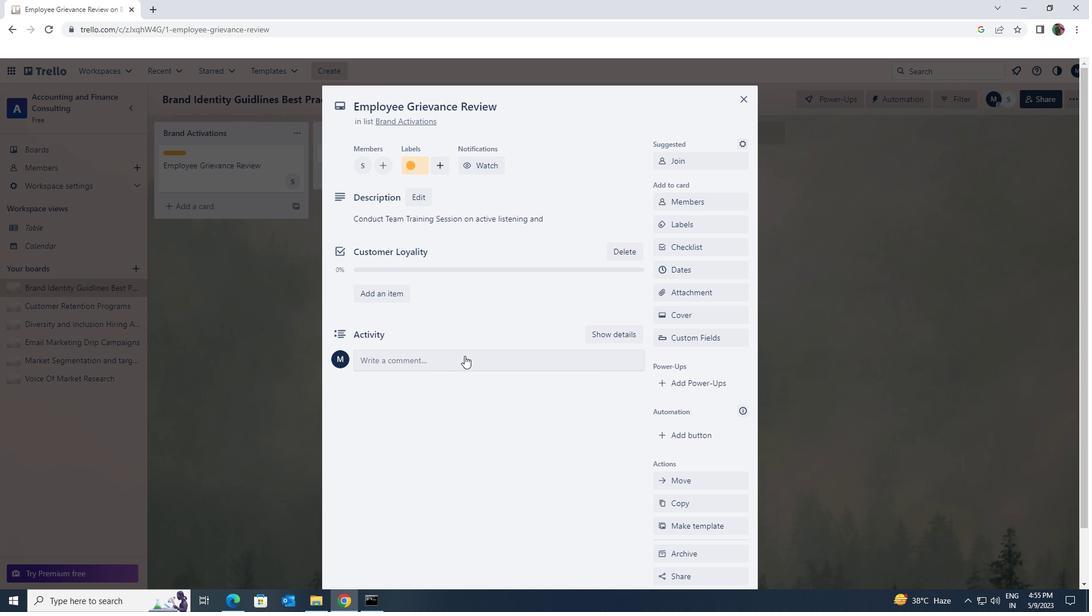 
Action: Mouse scrolled (464, 355) with delta (0, 0)
Screenshot: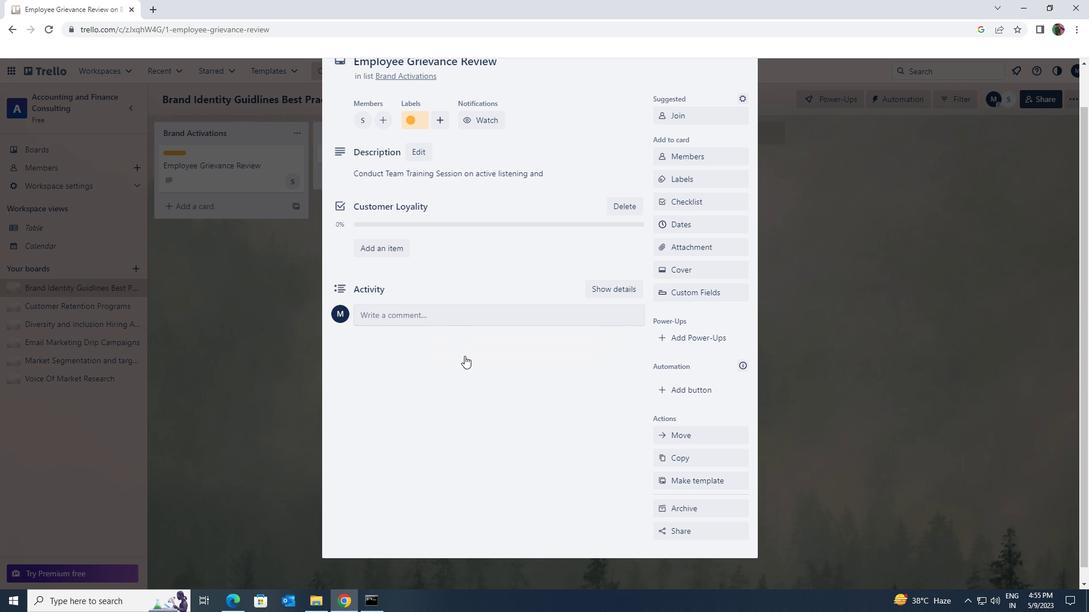 
Action: Mouse scrolled (464, 355) with delta (0, 0)
Screenshot: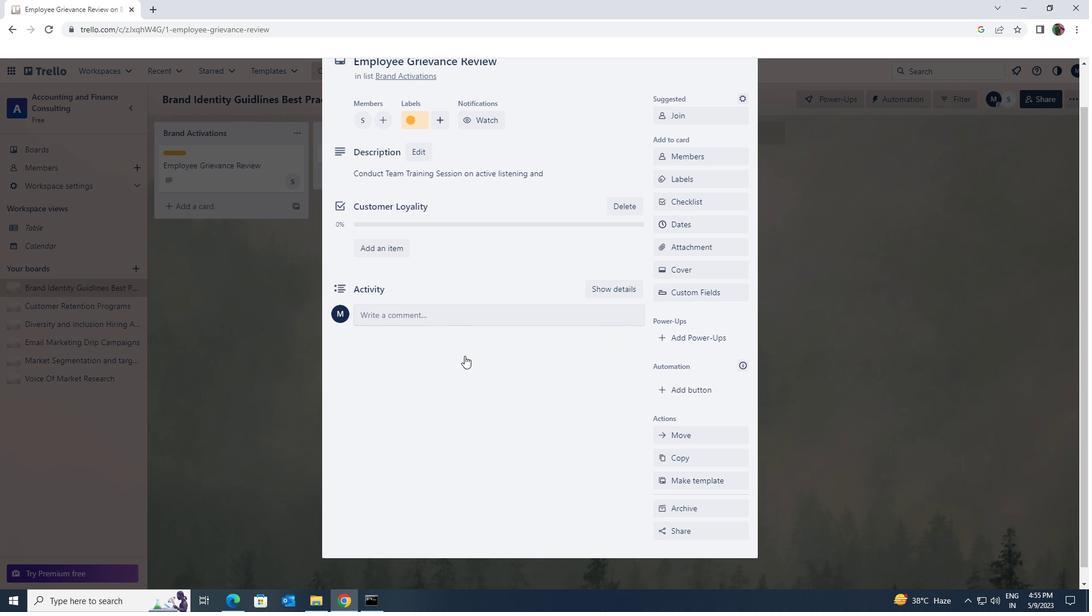 
Action: Mouse scrolled (464, 355) with delta (0, 0)
Screenshot: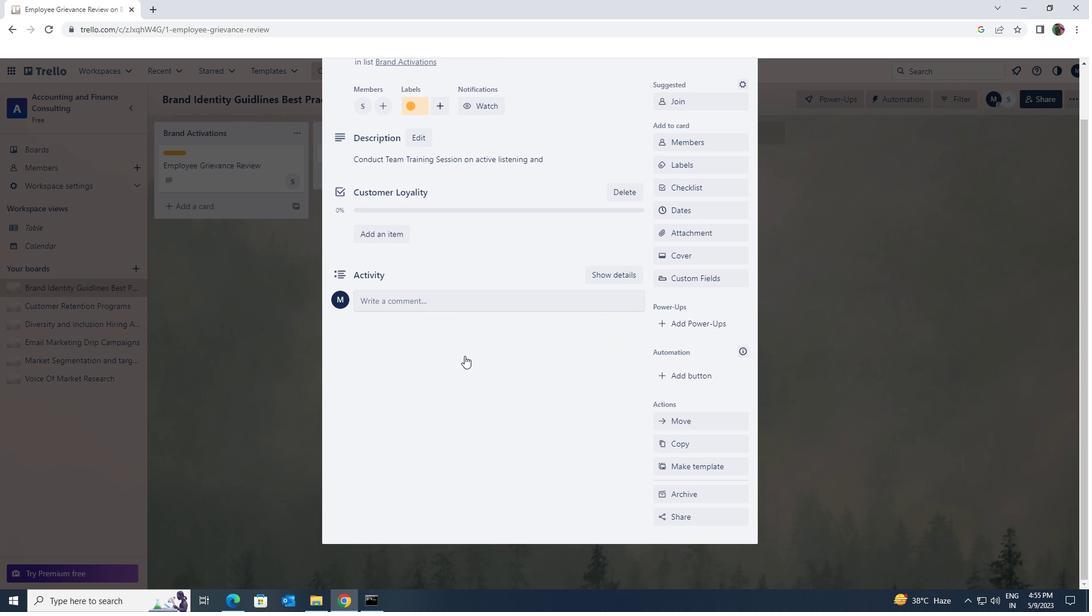 
Action: Mouse moved to (465, 299)
Screenshot: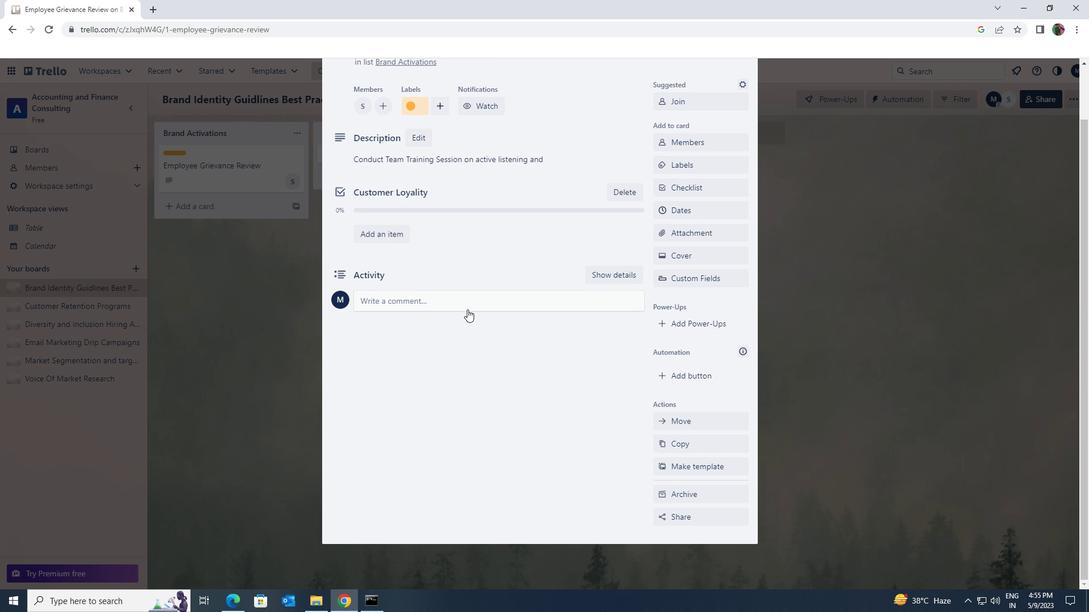 
Action: Mouse pressed left at (465, 299)
Screenshot: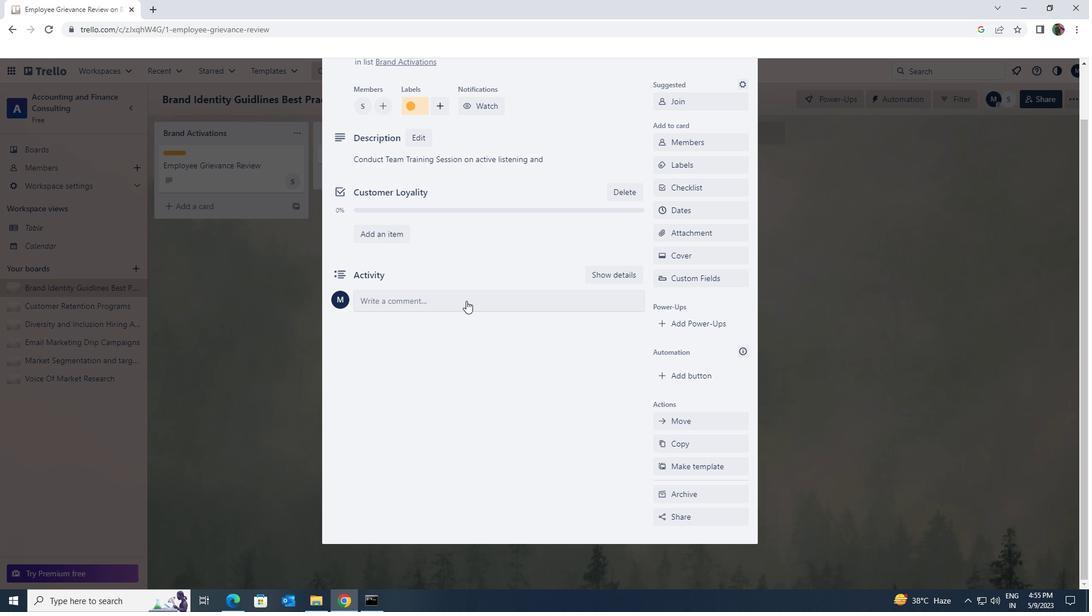 
Action: Key pressed <Key.shift><Key.shift><Key.shift><Key.shift><Key.shift><Key.shift><Key.shift><Key.shift>GIVE<Key.space>THE<Key.space>POTENTIAL<Key.space><Key.shift>IMPACT<Key.space>OF<Key.space>THIS<Key.space>TASK<Key.space>OUR<Key.space>COMPANY<Key.space>BOTTOM<Key.space>LINE<Key.space>LET<Key.space>US<Key.space>ENSURE<Key.space>THAT<Key.space>APPROACH<Key.space>IT<Key.space>WIT<Key.space>A<Key.backspace><Key.backspace><Key.backspace>TH<Key.space>A<Key.space>FOCUS<Key.space>OB<Key.backspace>N<Key.space>GG<Key.backspace><Key.backspace>EFFECIENCY<Key.space>AND<Key.space>COST<Key.space>EFFECTIVENESS.
Screenshot: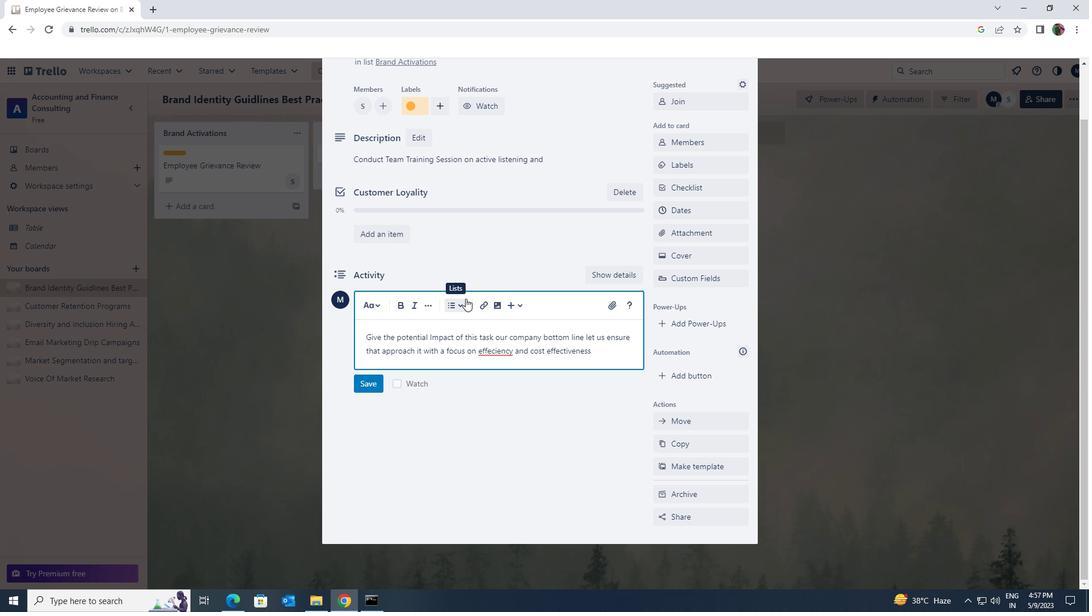 
Action: Mouse moved to (371, 385)
Screenshot: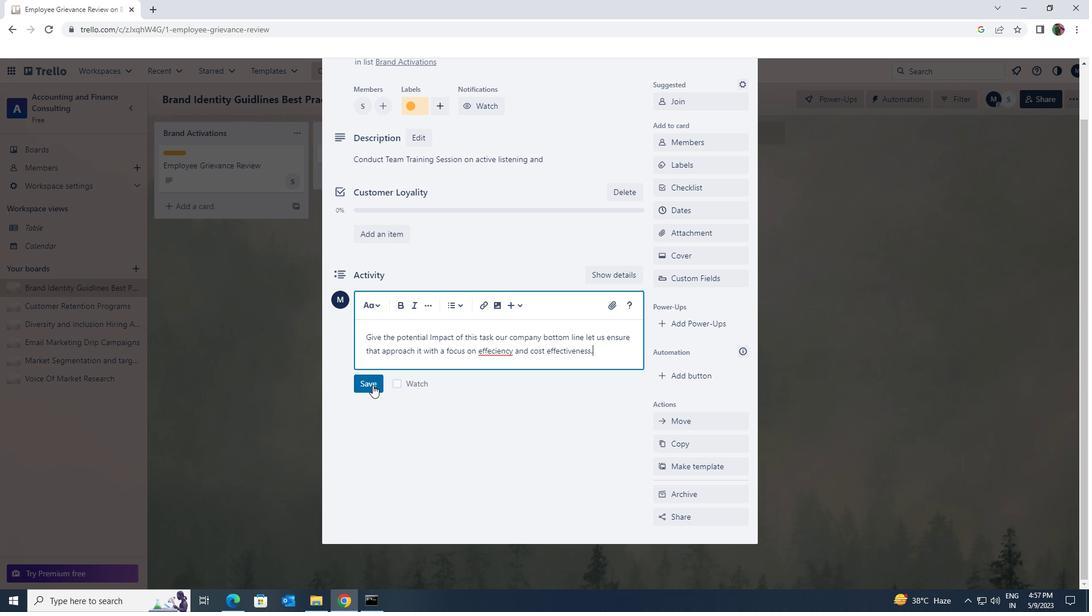 
Action: Mouse pressed left at (371, 385)
Screenshot: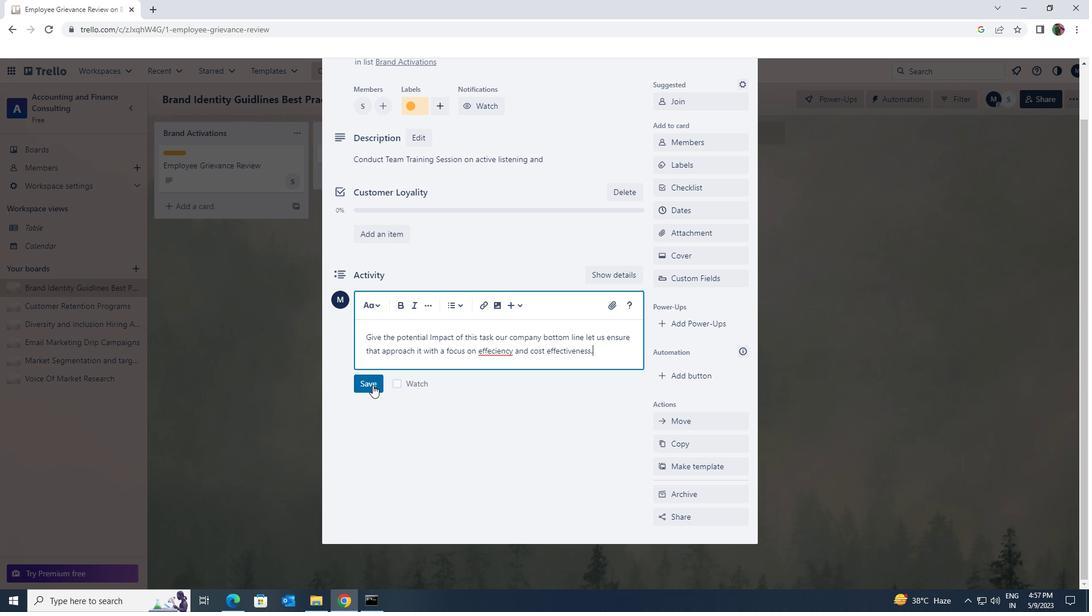 
Action: Mouse scrolled (371, 385) with delta (0, 0)
Screenshot: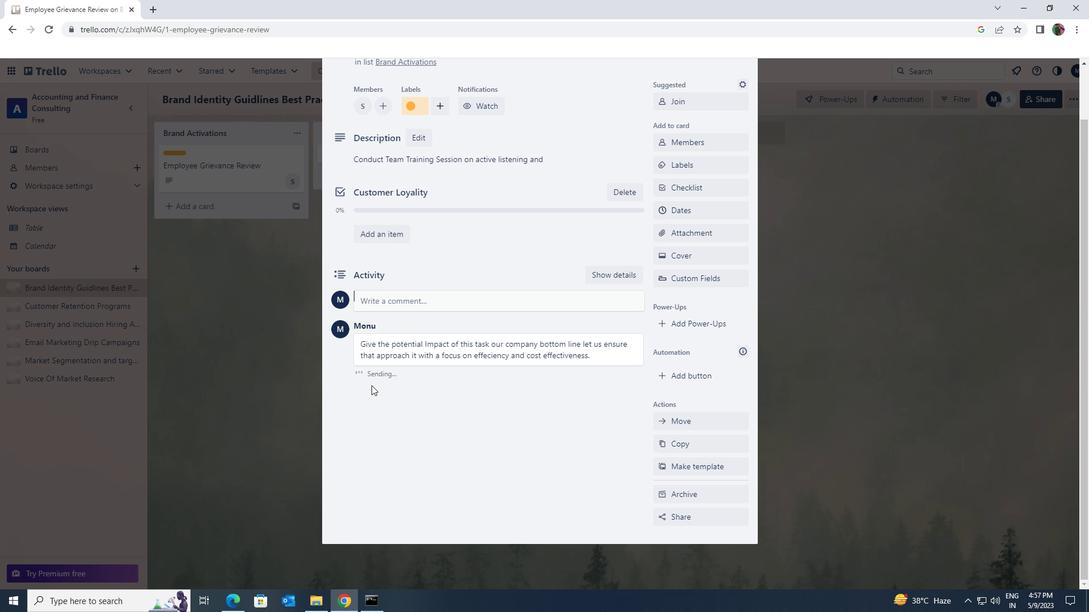 
Action: Mouse scrolled (371, 385) with delta (0, 0)
Screenshot: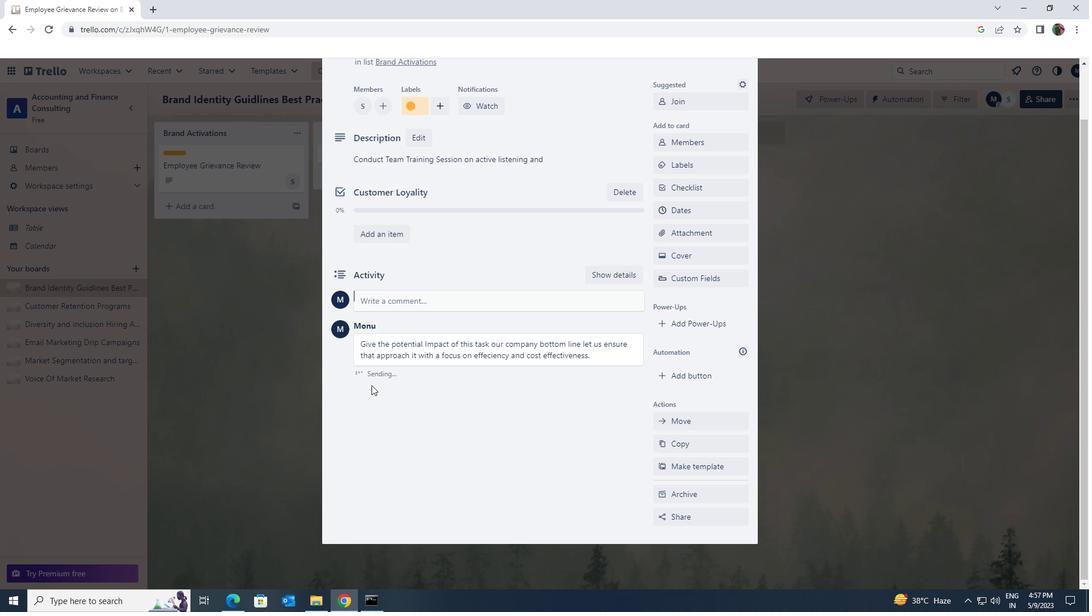 
Action: Mouse moved to (432, 402)
Screenshot: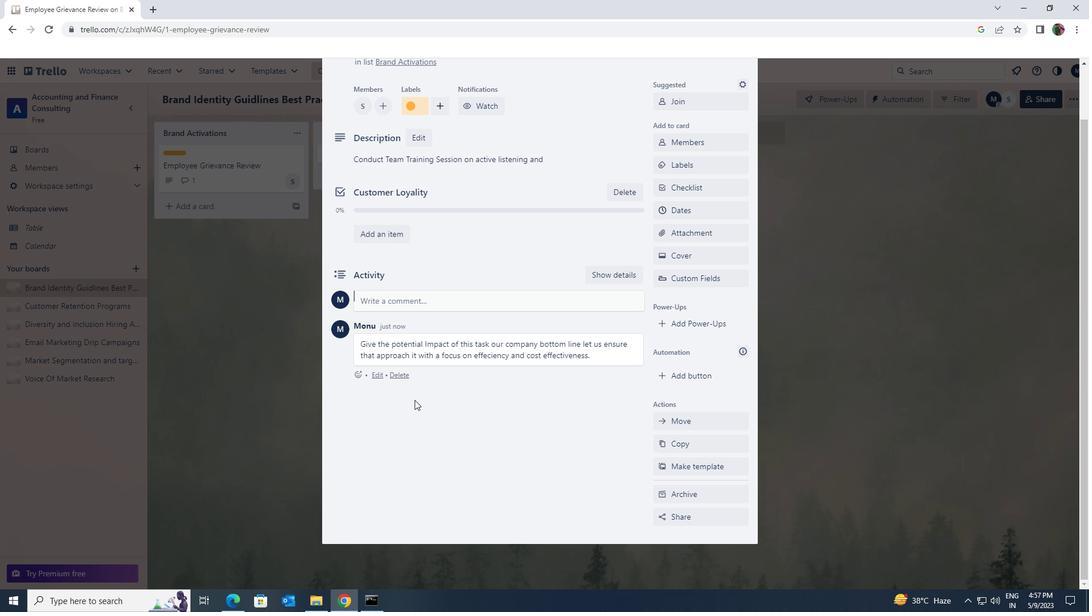 
Action: Mouse scrolled (432, 402) with delta (0, 0)
Screenshot: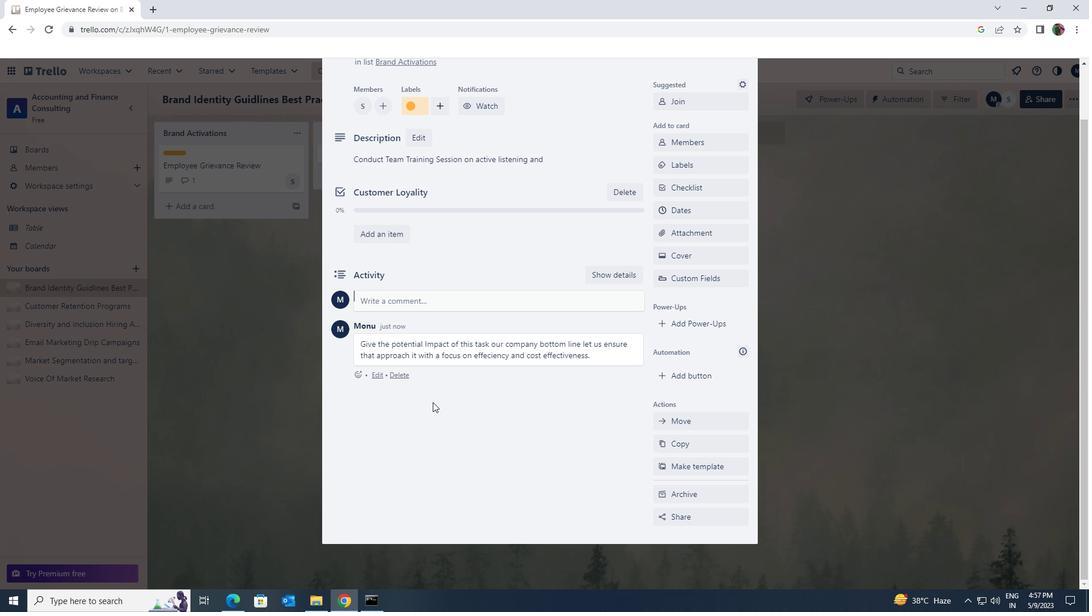 
Action: Mouse moved to (679, 210)
Screenshot: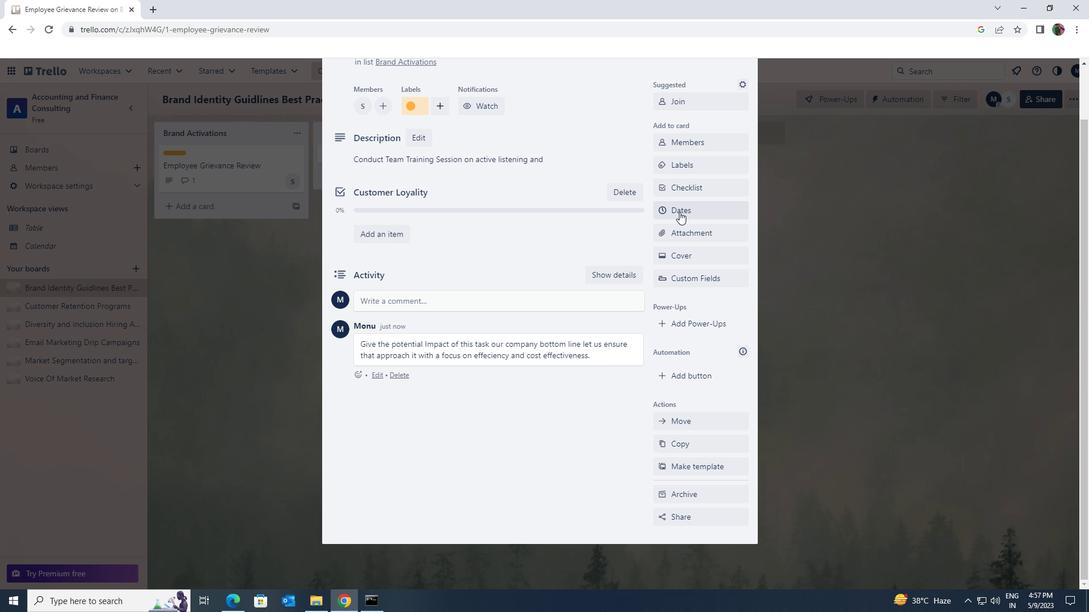
Action: Mouse pressed left at (679, 210)
Screenshot: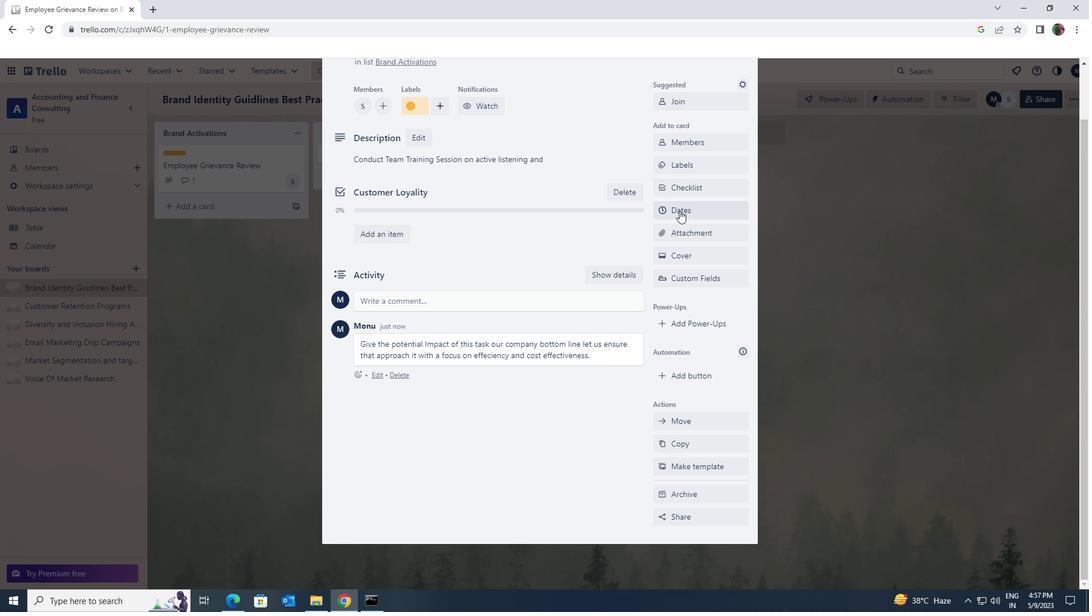 
Action: Mouse moved to (663, 304)
Screenshot: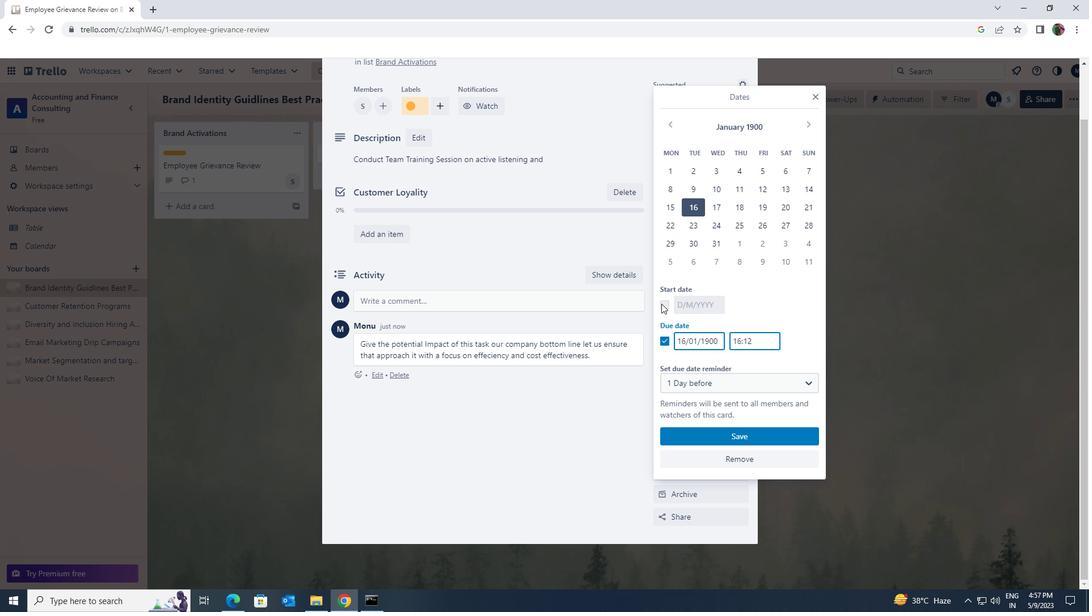 
Action: Mouse pressed left at (663, 304)
Screenshot: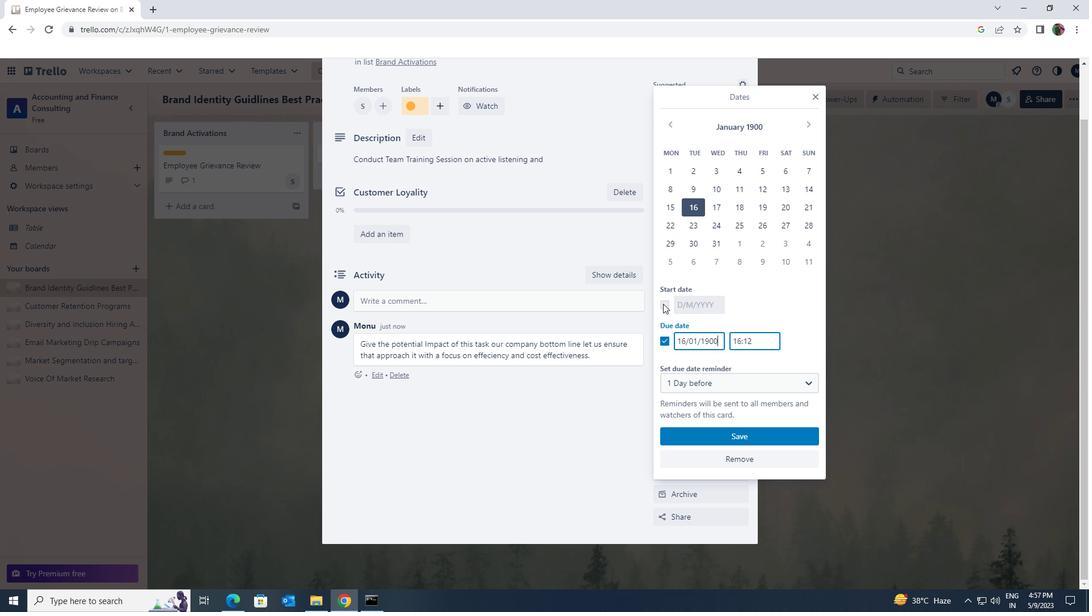 
Action: Mouse moved to (721, 303)
Screenshot: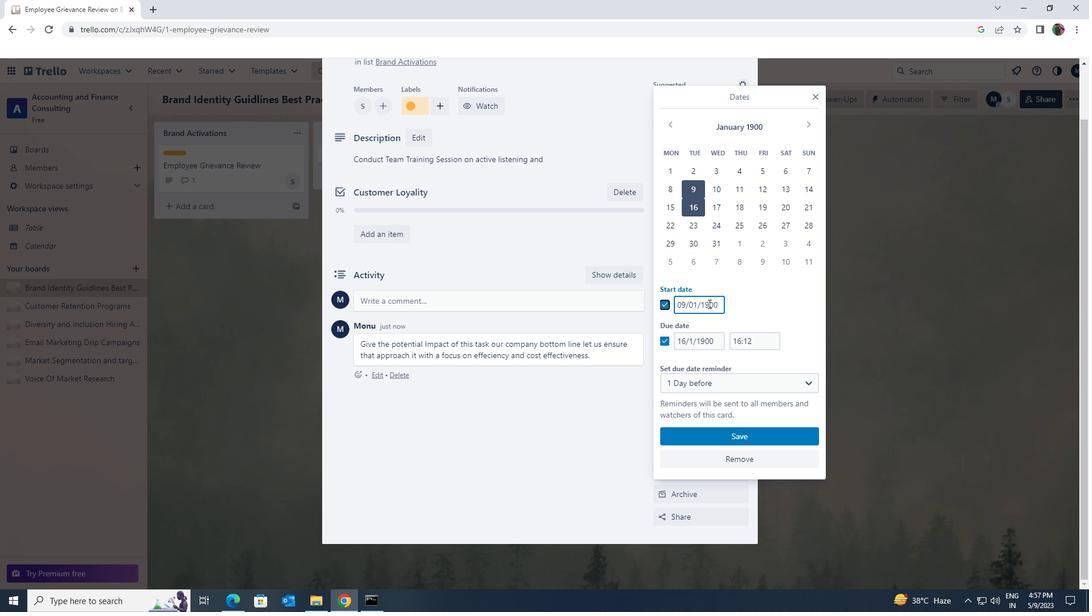 
Action: Mouse pressed left at (721, 303)
Screenshot: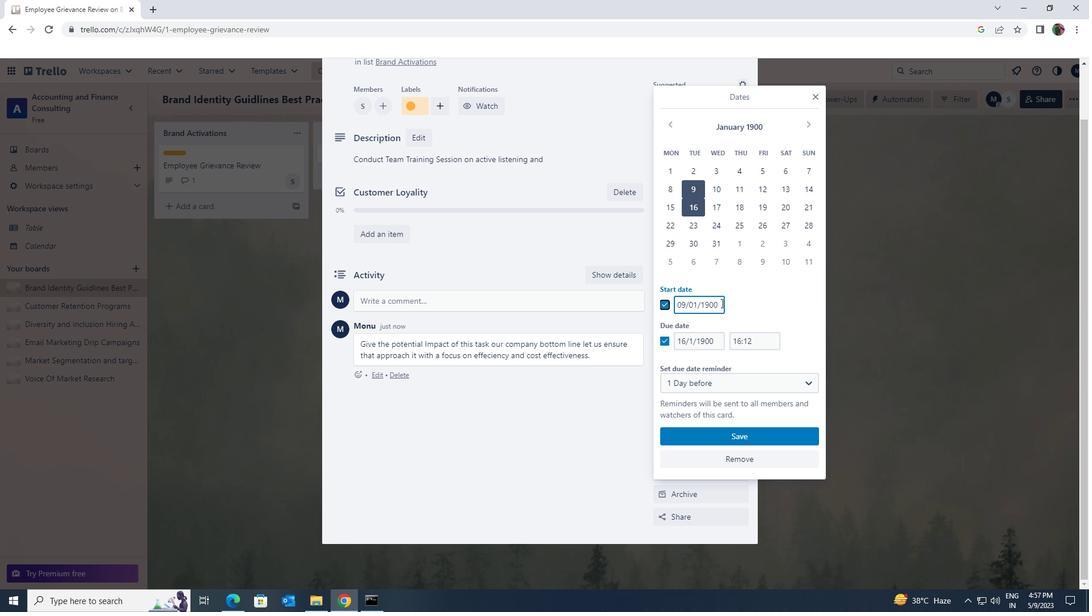 
Action: Mouse moved to (666, 305)
Screenshot: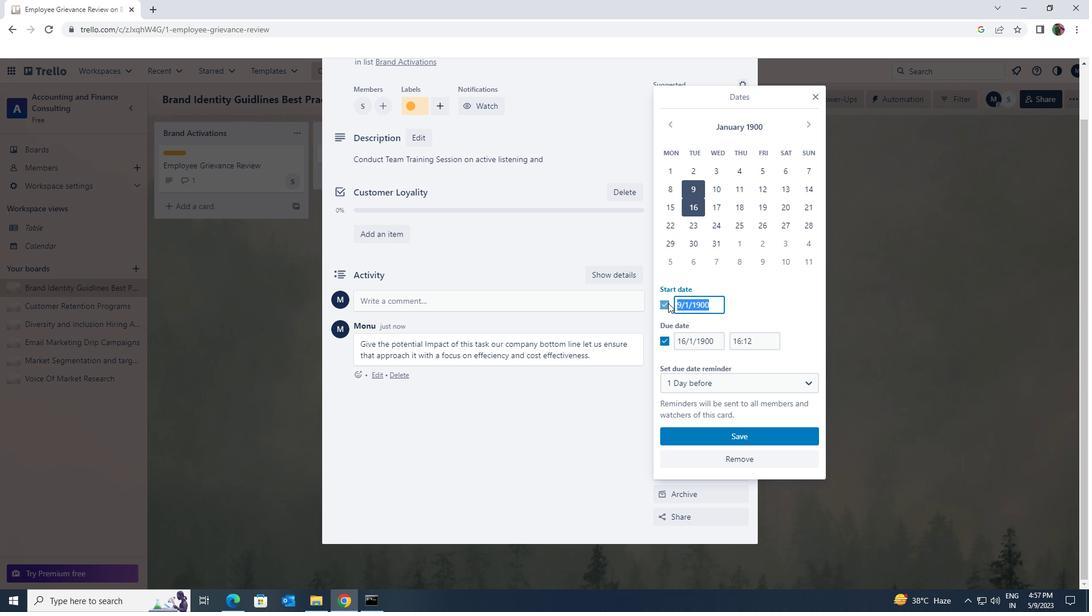 
Action: Key pressed 1/1/1900
Screenshot: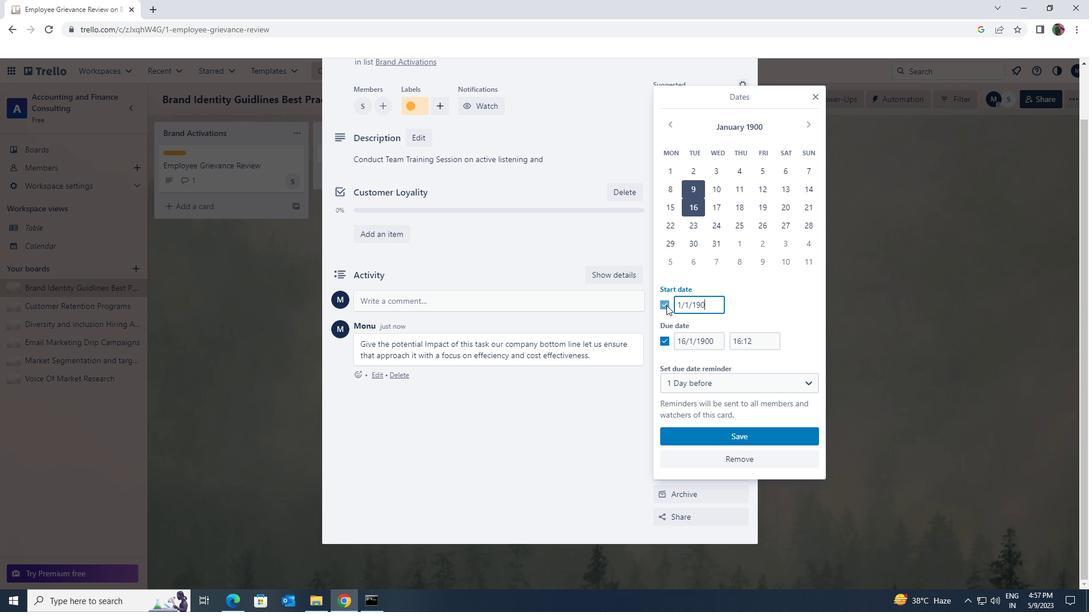 
Action: Mouse moved to (718, 342)
Screenshot: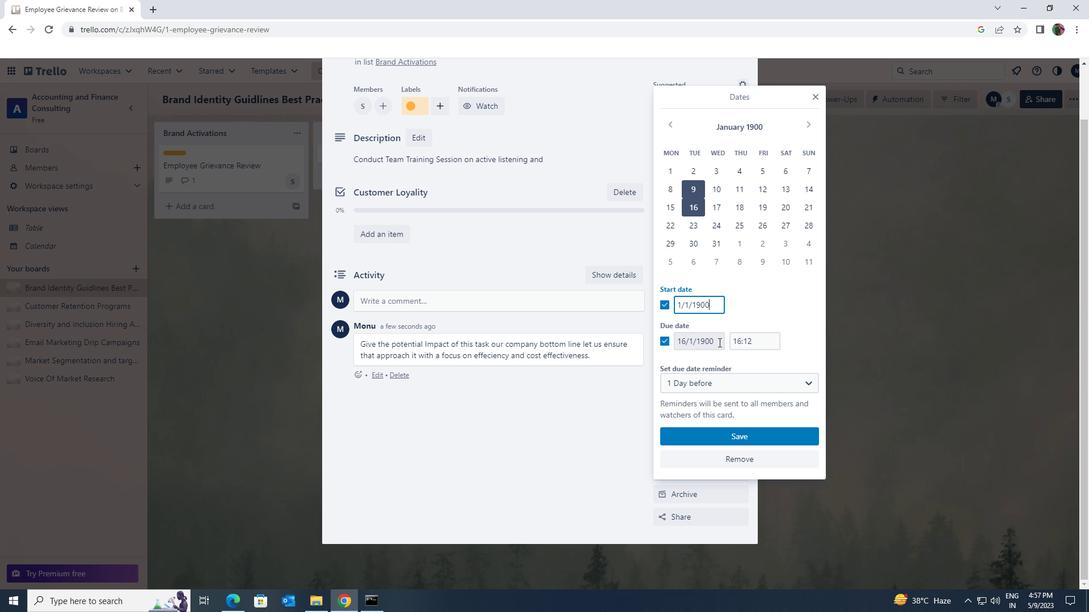
Action: Mouse pressed left at (718, 342)
Screenshot: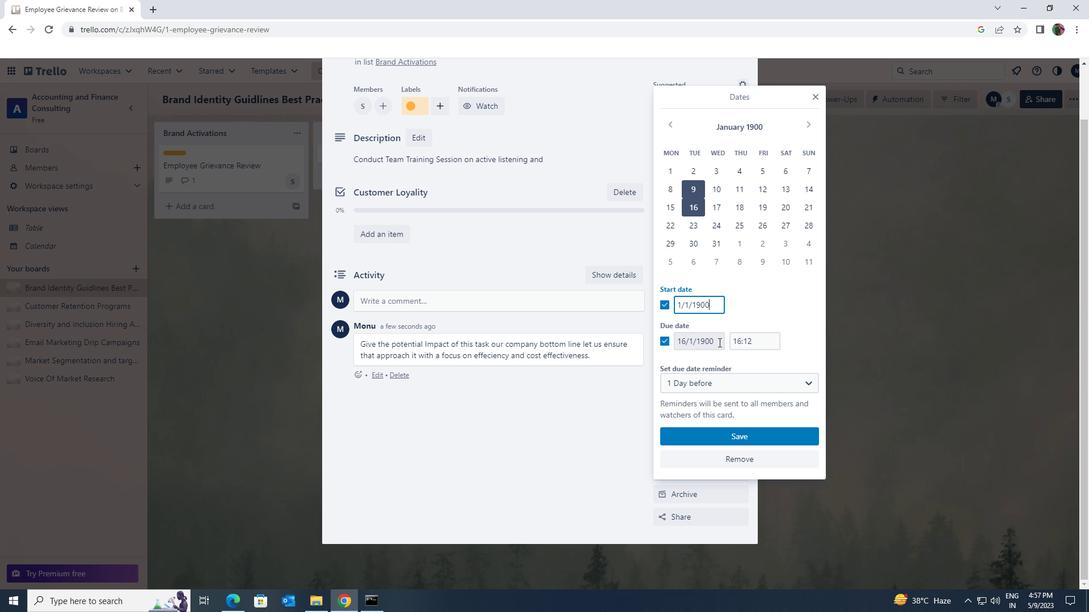 
Action: Mouse moved to (670, 346)
Screenshot: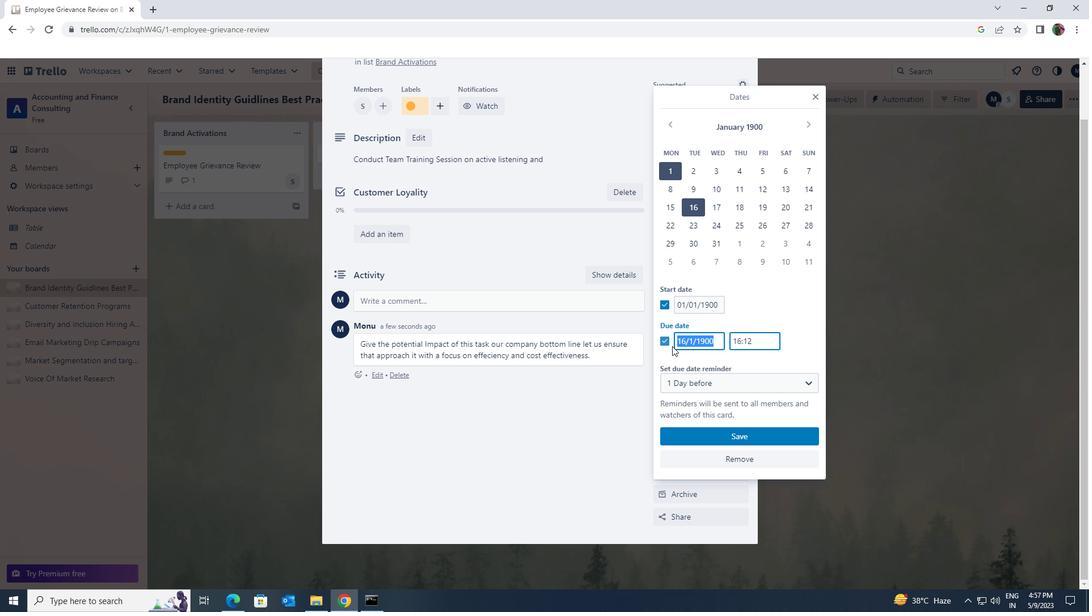 
Action: Key pressed 8/1/1900
Screenshot: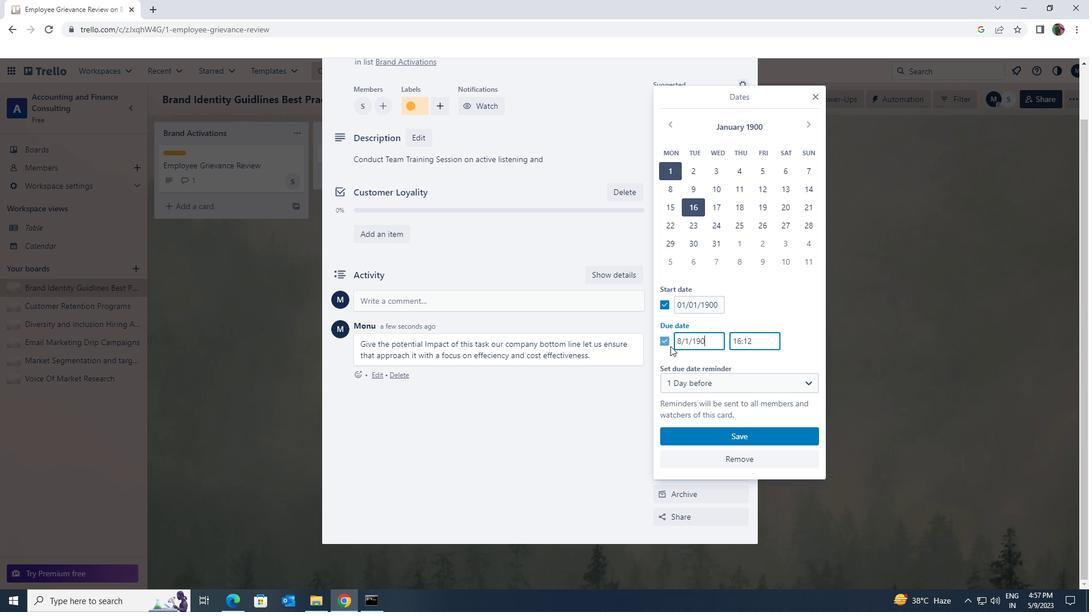 
Action: Mouse moved to (730, 434)
Screenshot: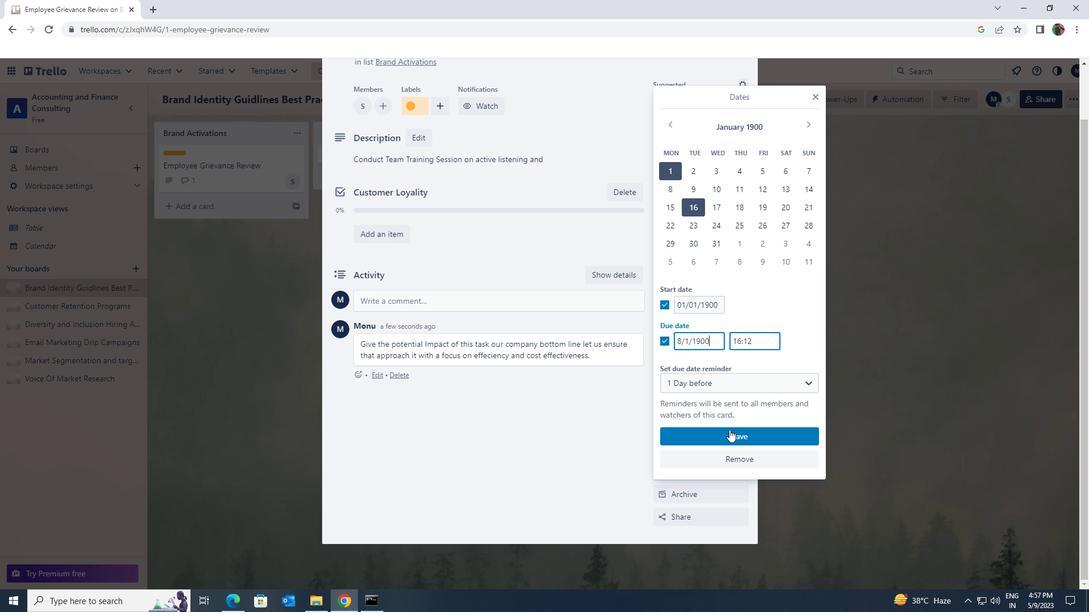 
Action: Mouse pressed left at (730, 434)
Screenshot: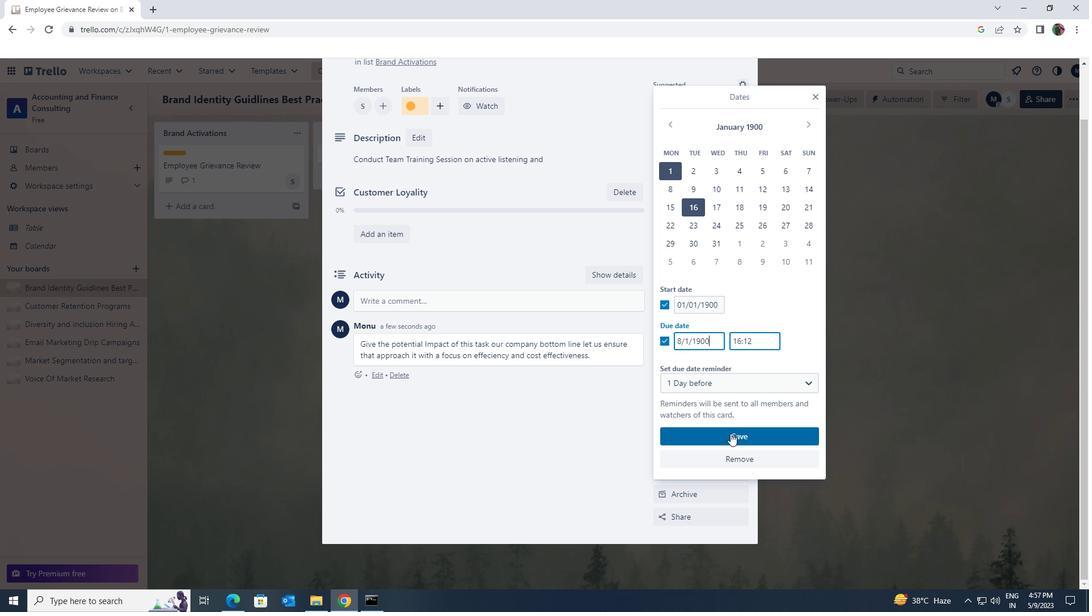 
Action: Mouse scrolled (730, 434) with delta (0, 0)
Screenshot: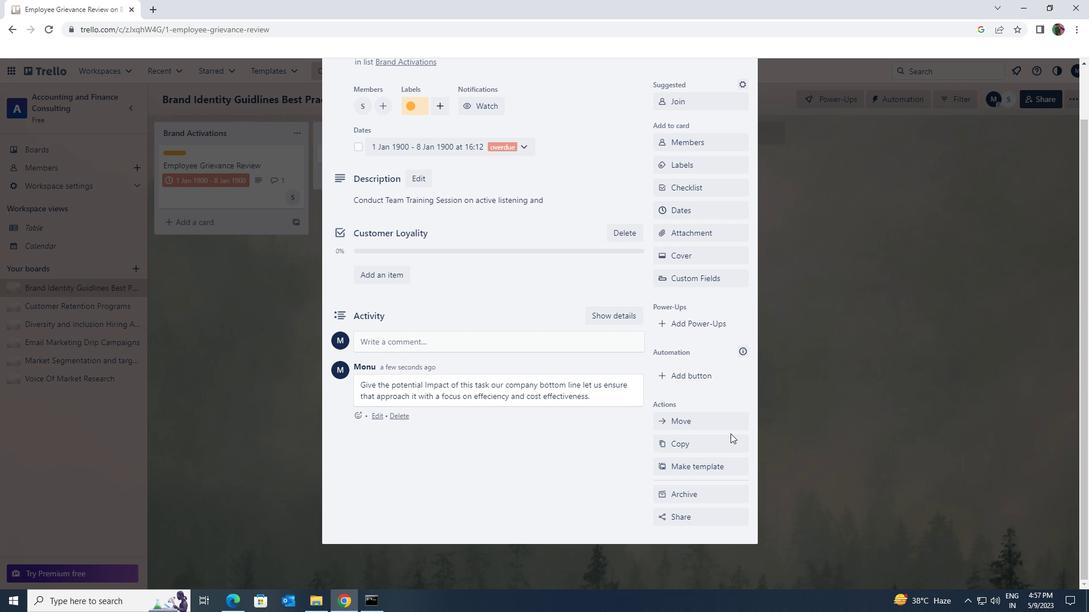
Action: Mouse scrolled (730, 434) with delta (0, 0)
Screenshot: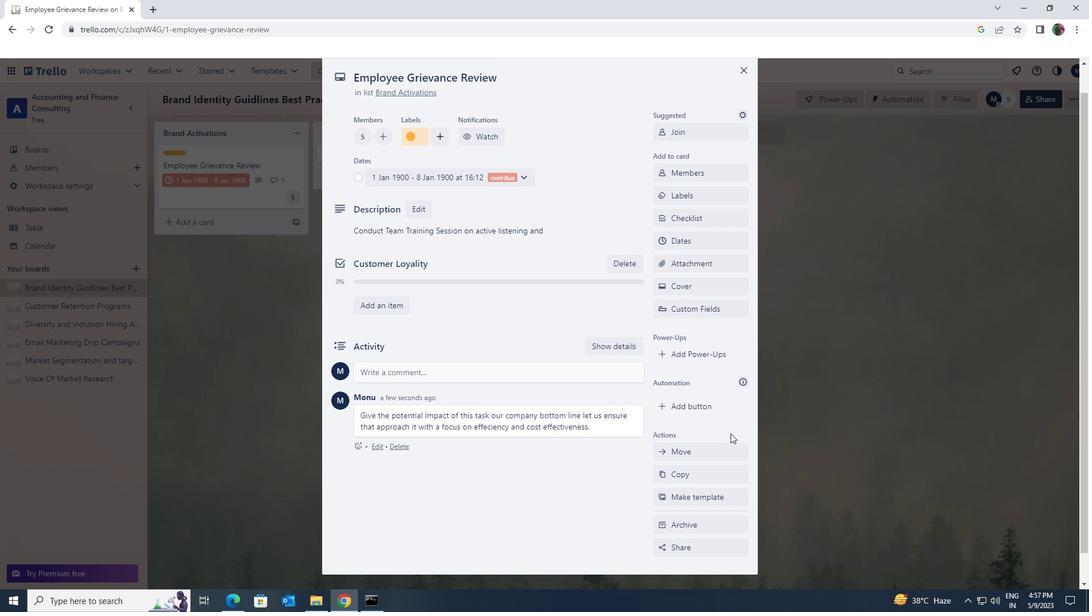 
Action: Mouse scrolled (730, 434) with delta (0, 0)
Screenshot: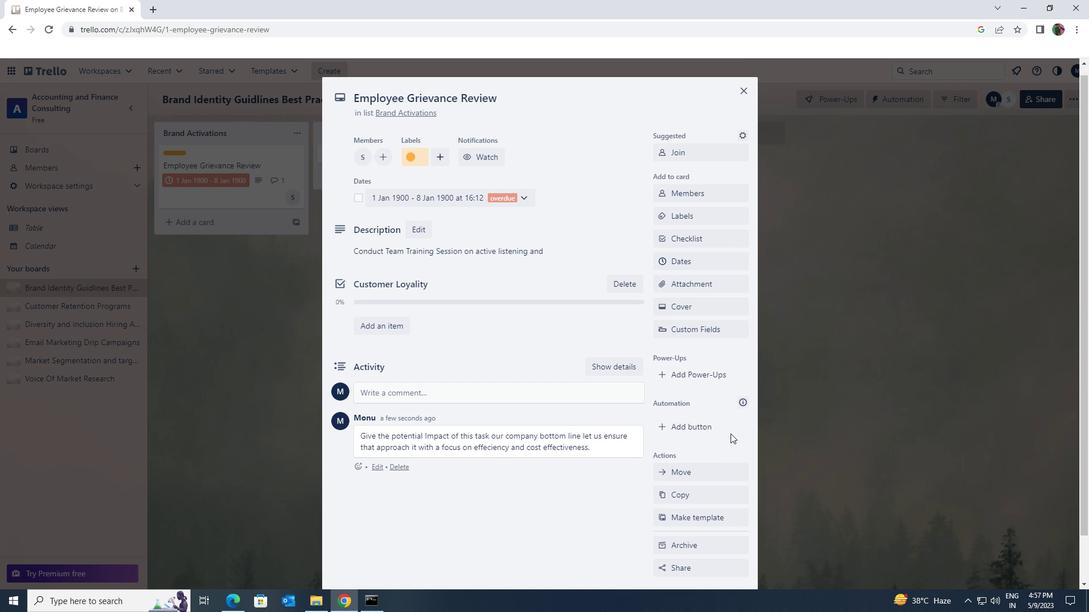 
Action: Mouse moved to (741, 102)
Screenshot: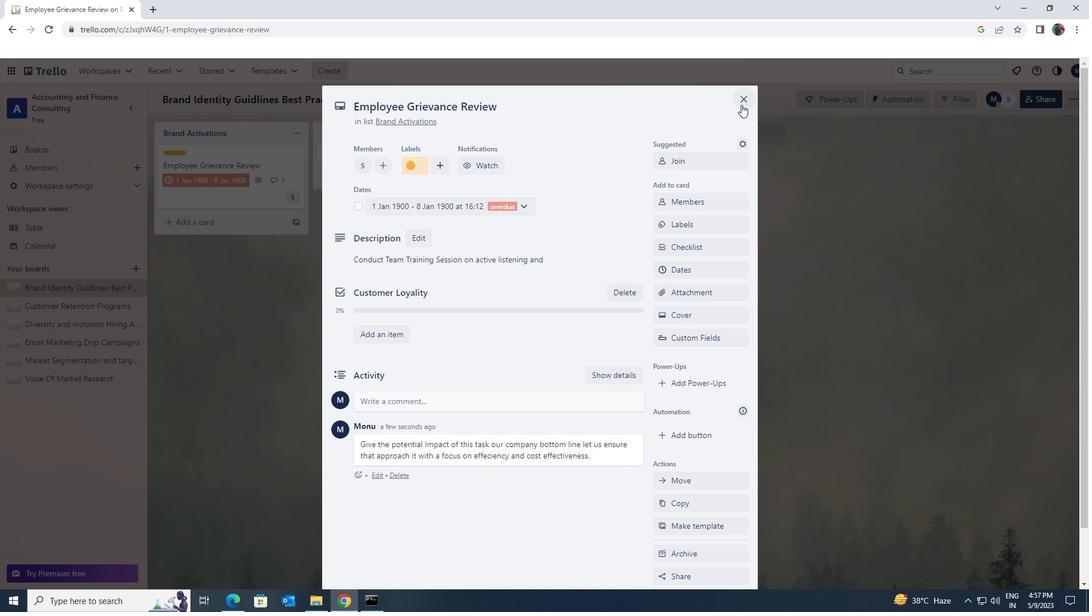 
Action: Mouse pressed left at (741, 102)
Screenshot: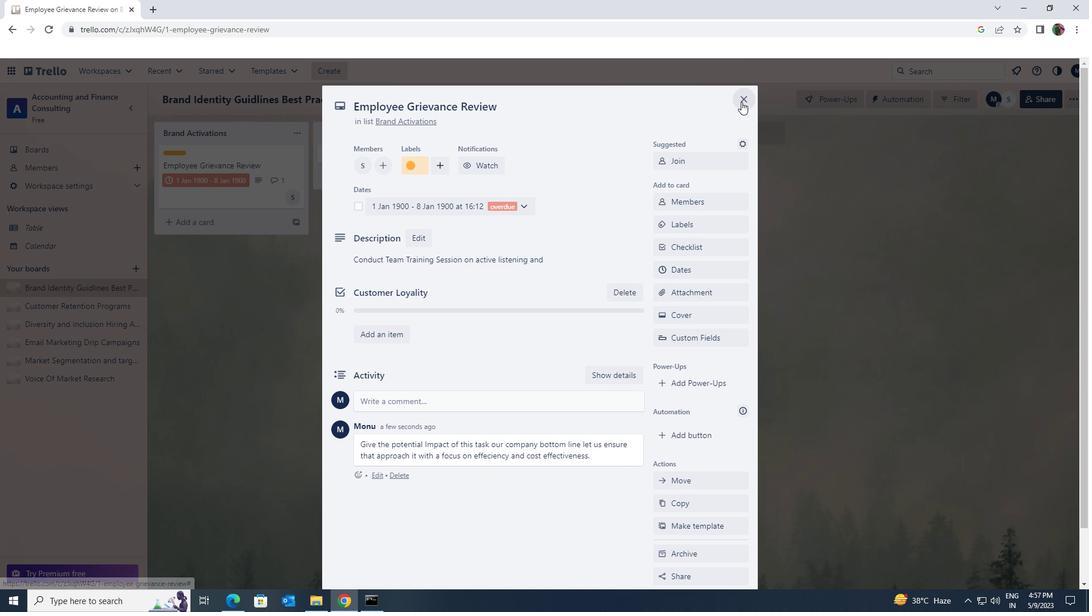 
